Task: Create a Scrum Project Project0000000021 in Jira. Create a Scrum Project Project0000000022 in Jira. Add Ayush98111@gmail.com as Team Member of Scrum Project Project0000000021 in Jira. Add Mailaustralia7@gmail.com as Team Member of Scrum Project Project0000000021 in Jira. Add Carxxstreet791@gmail.com as Team Member of Scrum Project Project0000000022 in Jira
Action: Mouse moved to (285, 124)
Screenshot: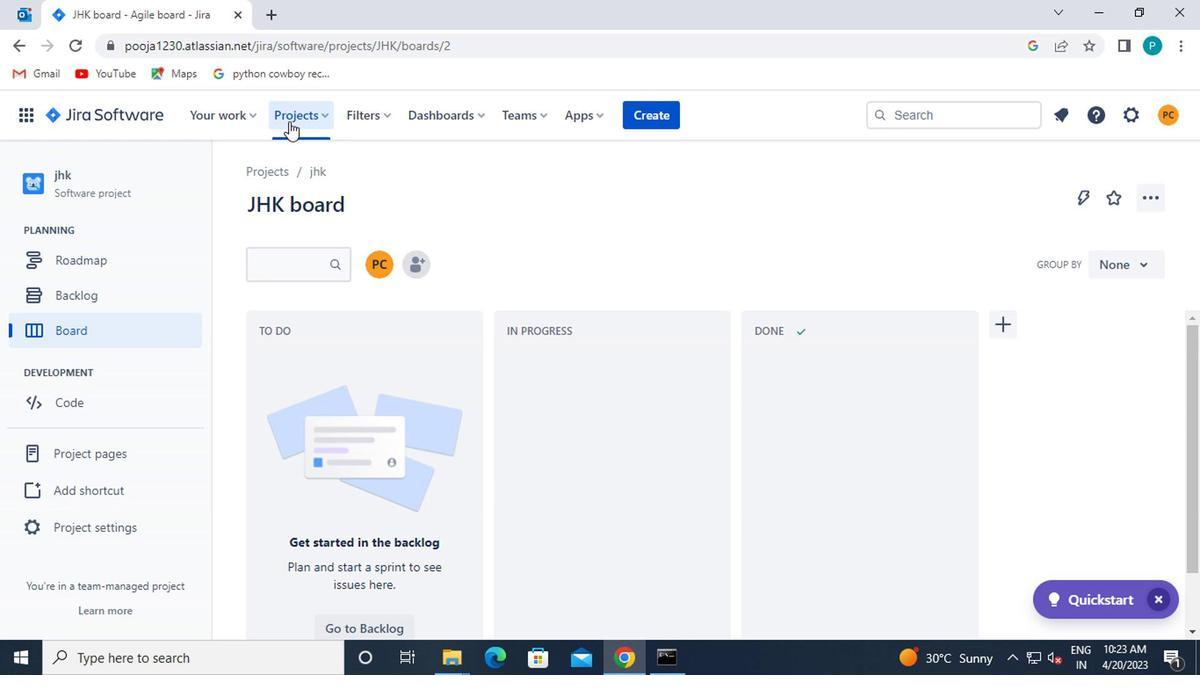 
Action: Mouse pressed left at (285, 124)
Screenshot: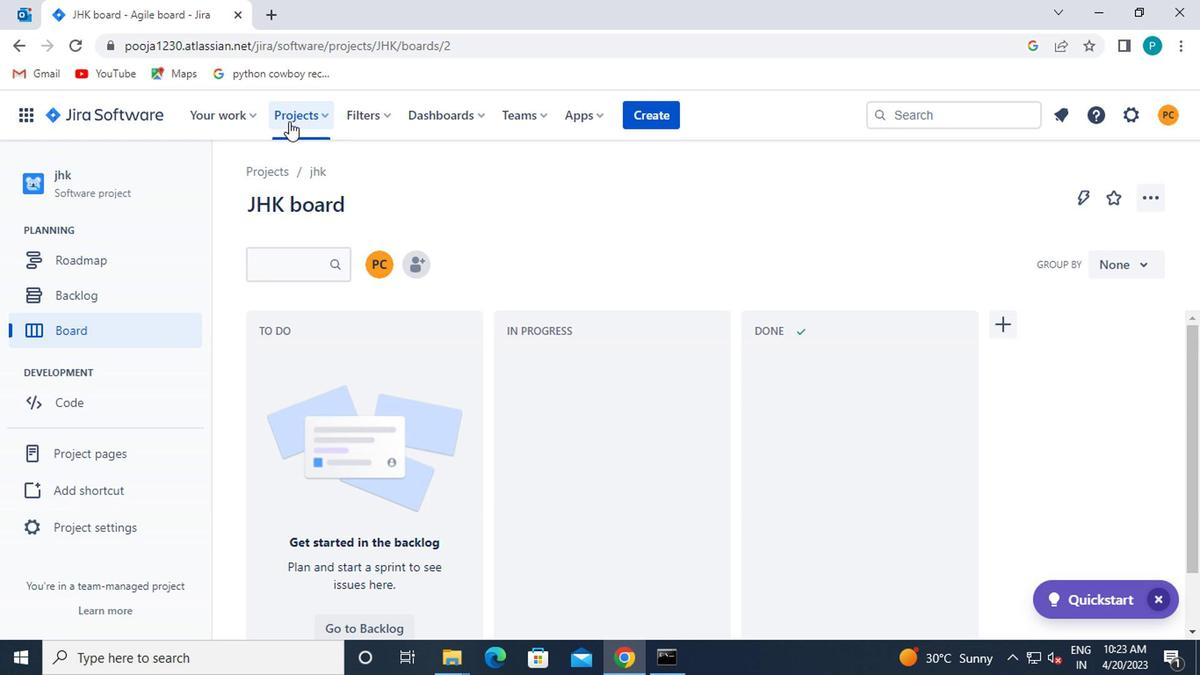 
Action: Mouse moved to (367, 279)
Screenshot: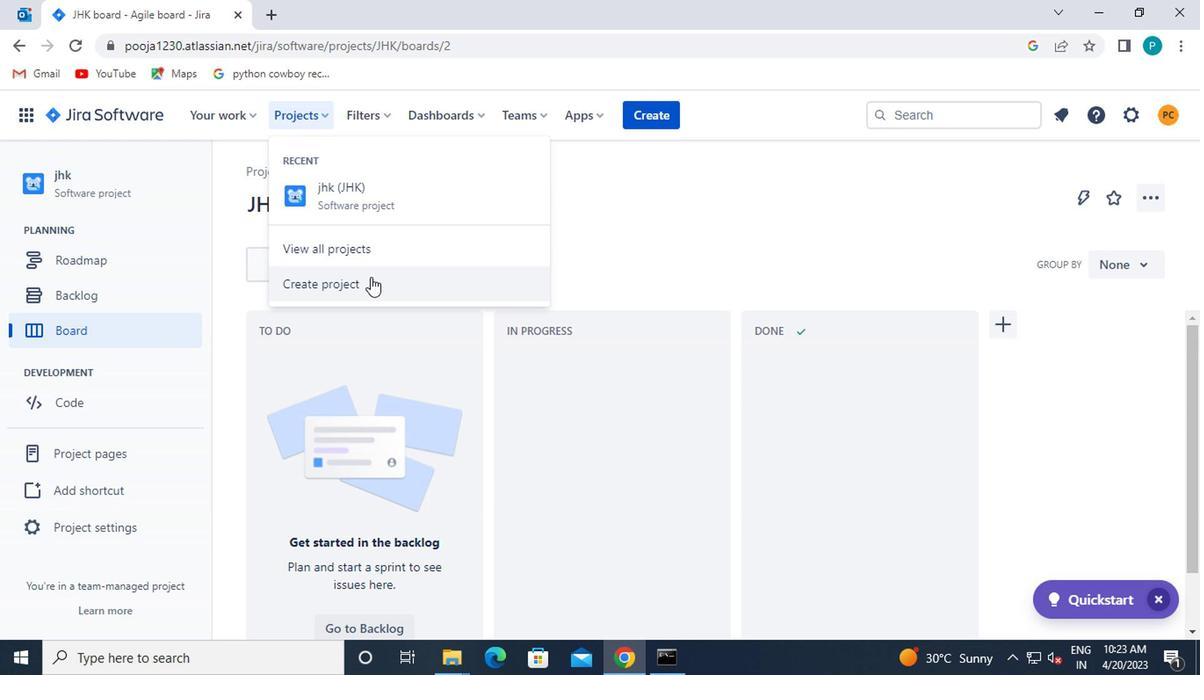 
Action: Mouse pressed left at (367, 279)
Screenshot: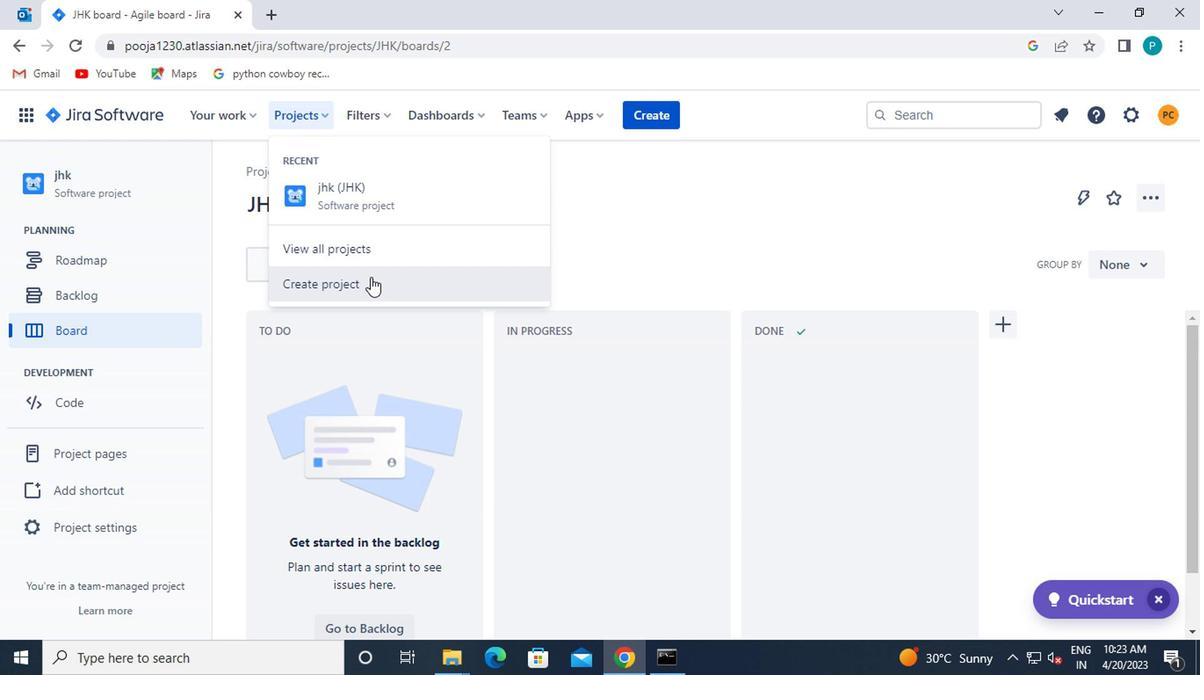 
Action: Mouse moved to (523, 485)
Screenshot: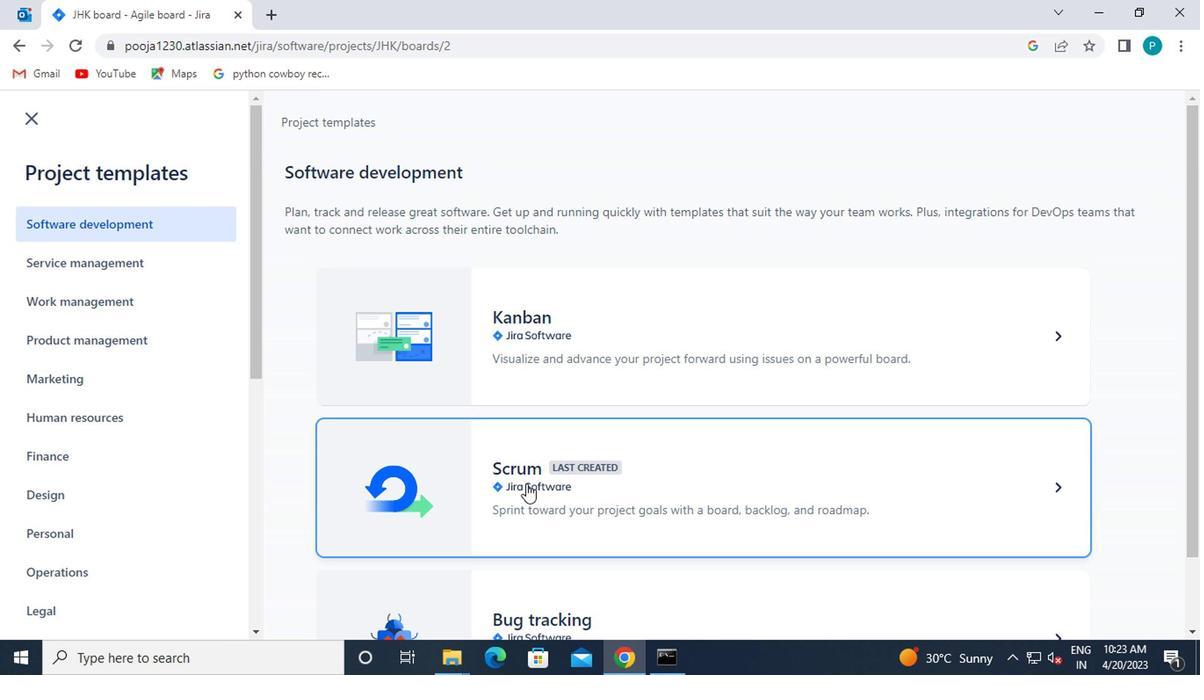 
Action: Mouse pressed left at (523, 485)
Screenshot: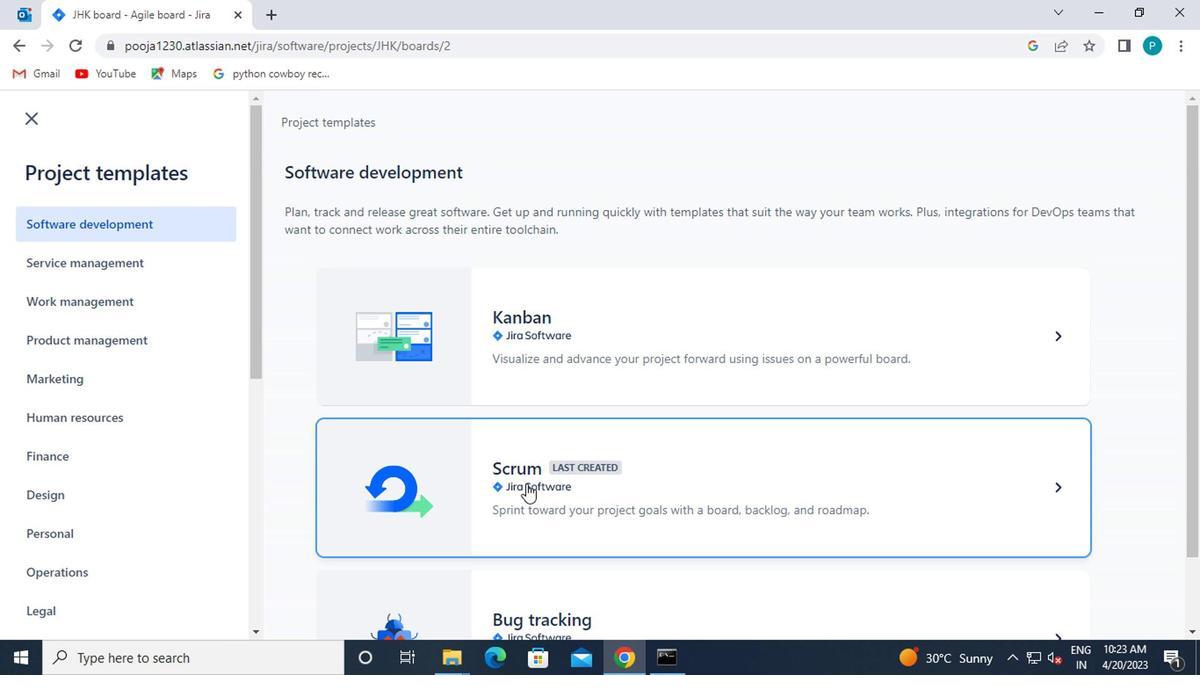 
Action: Mouse moved to (1071, 599)
Screenshot: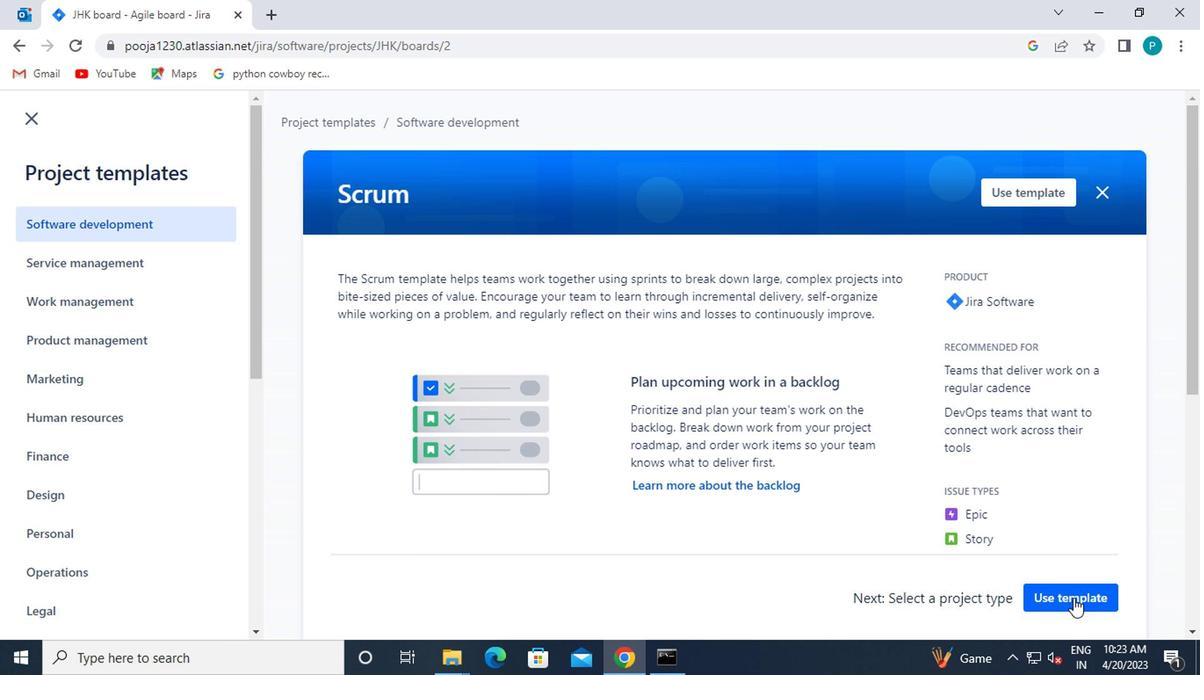 
Action: Mouse pressed left at (1071, 599)
Screenshot: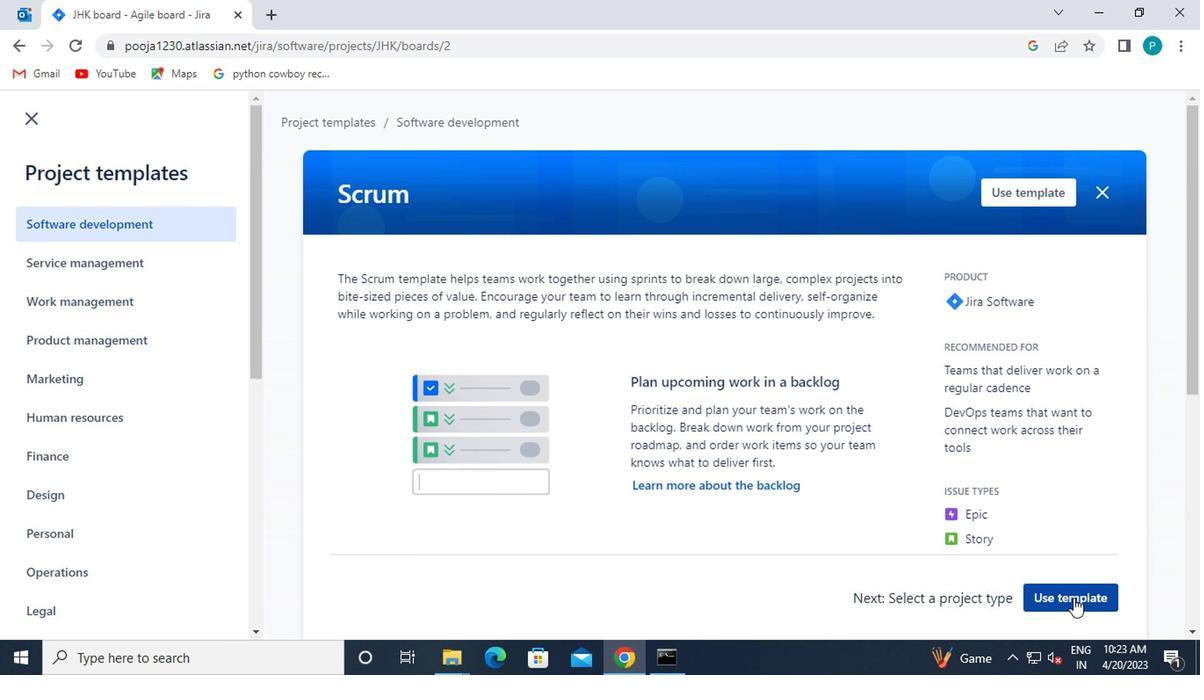 
Action: Mouse moved to (448, 592)
Screenshot: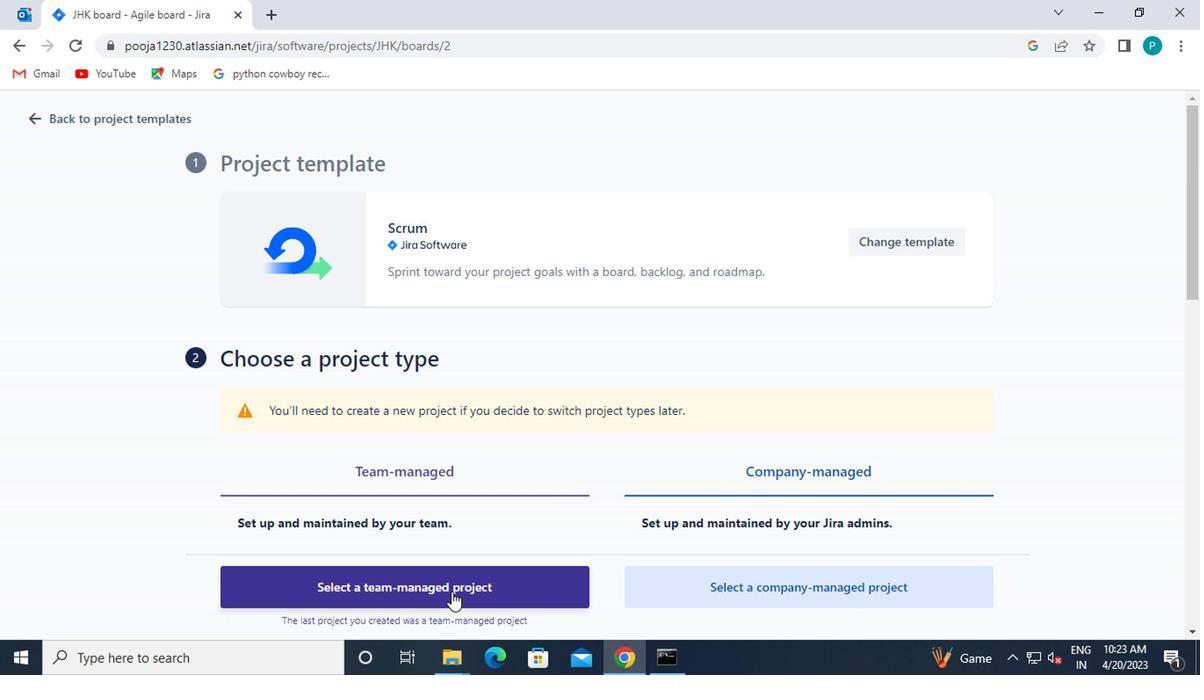 
Action: Mouse pressed left at (448, 592)
Screenshot: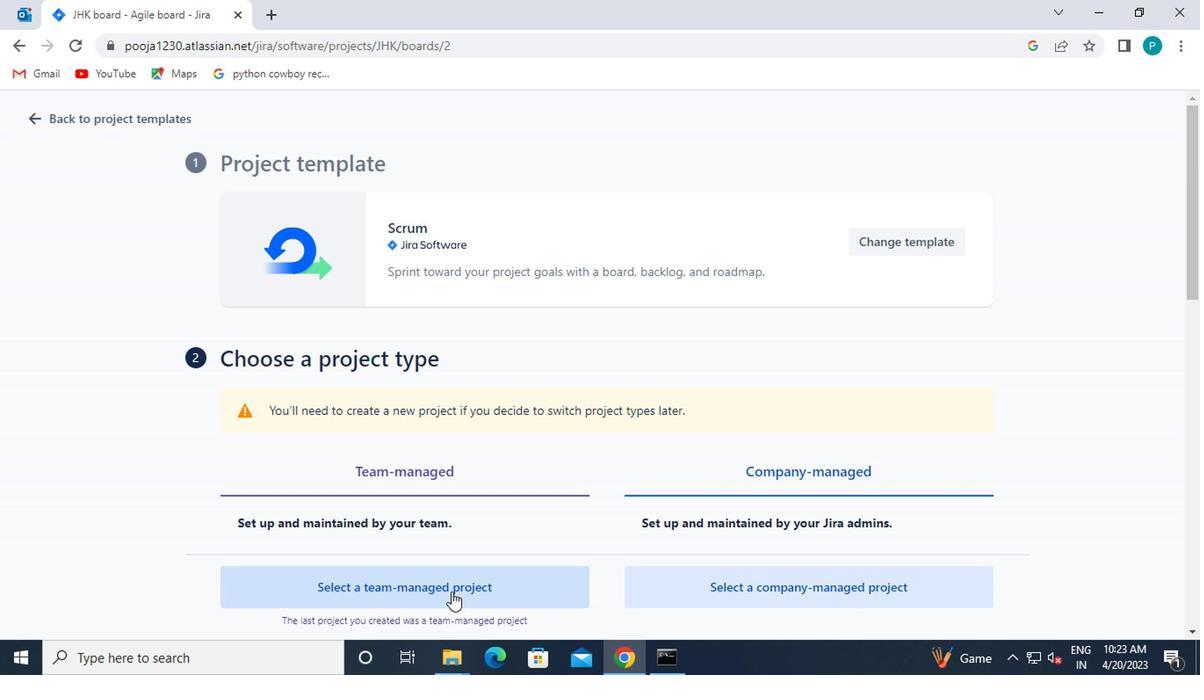 
Action: Mouse moved to (253, 302)
Screenshot: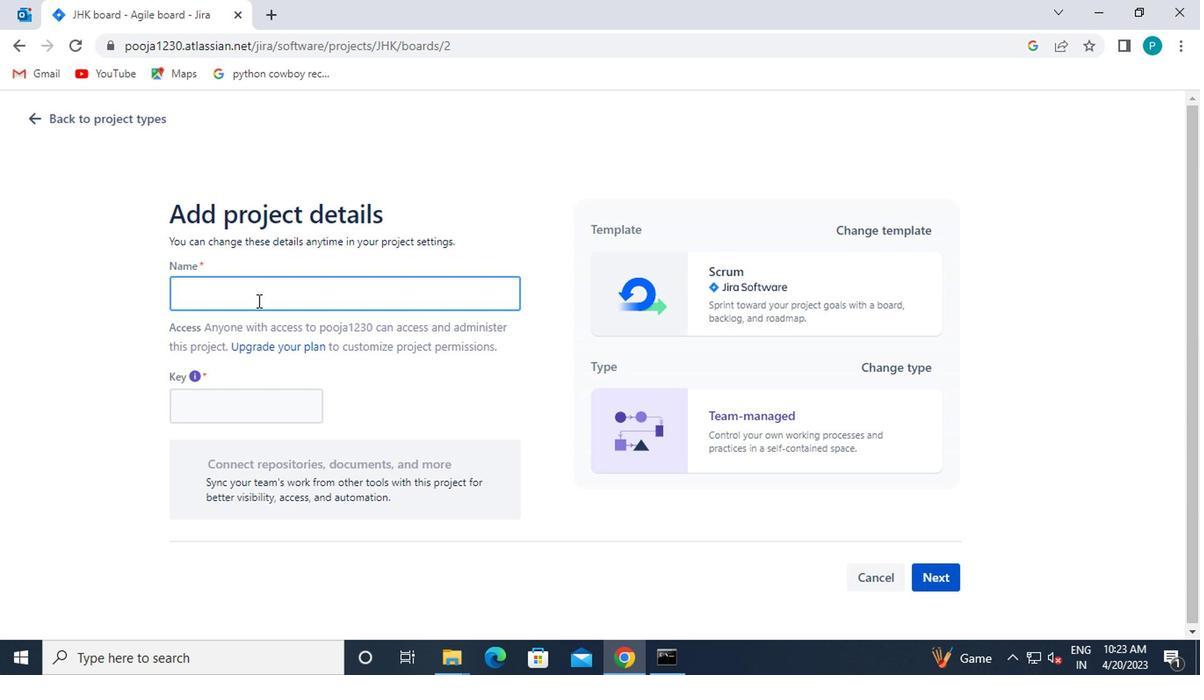 
Action: Mouse pressed left at (253, 302)
Screenshot: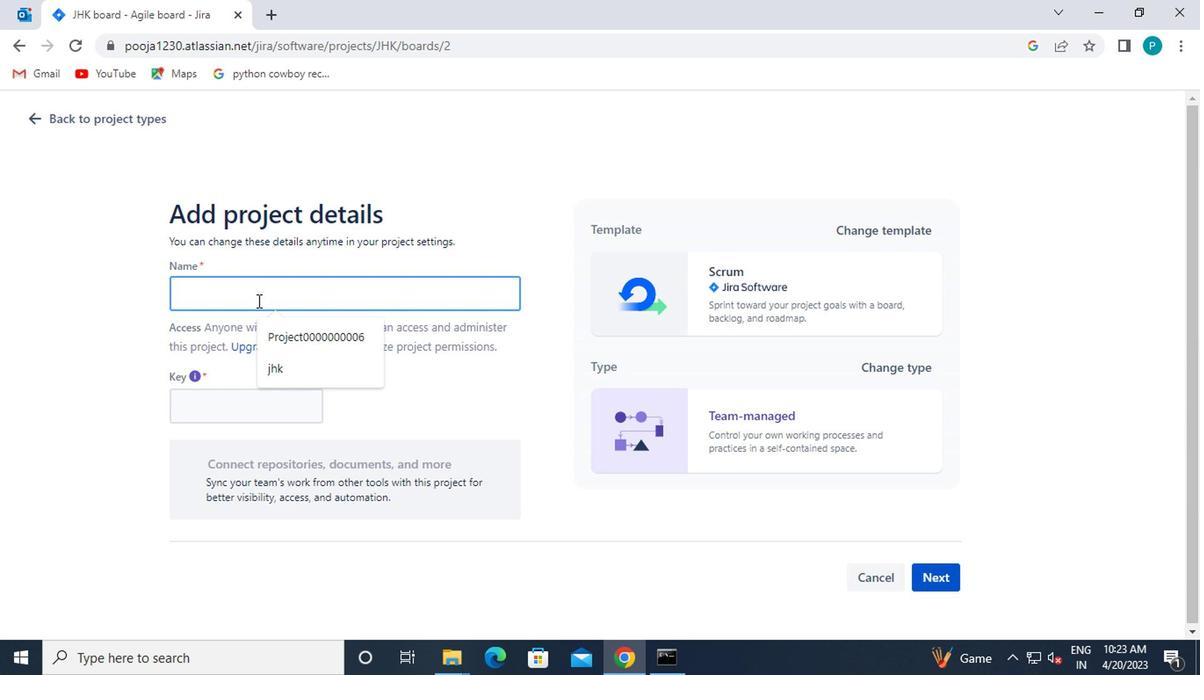 
Action: Mouse moved to (255, 302)
Screenshot: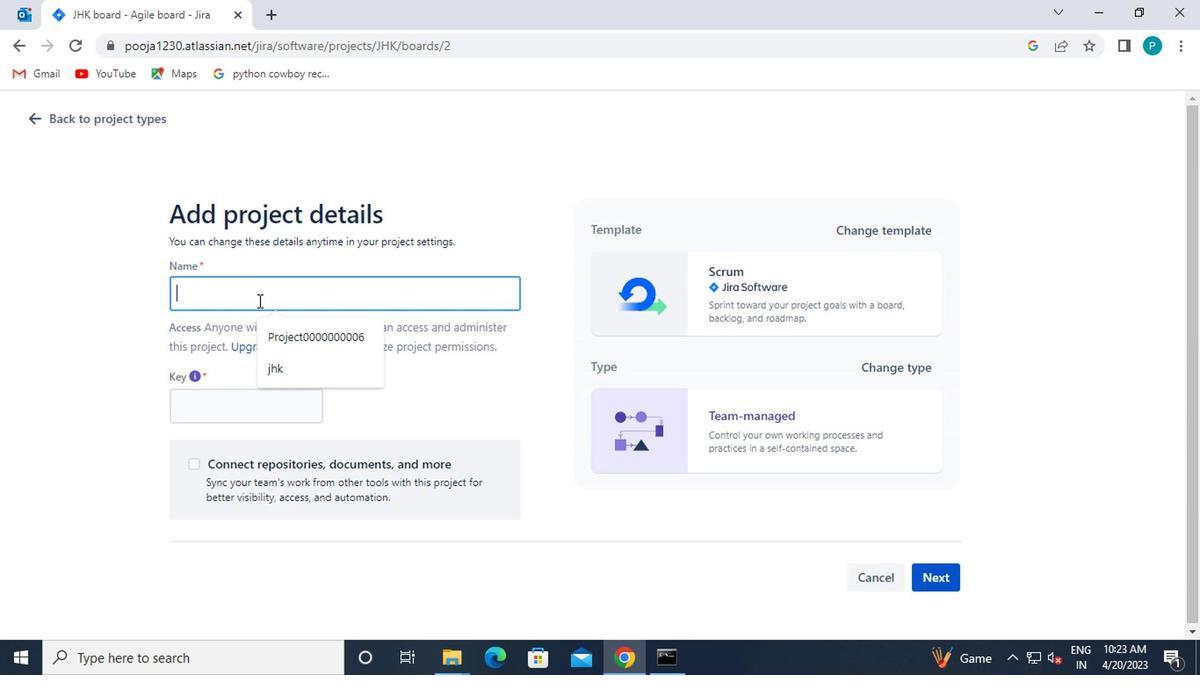 
Action: Key pressed project0000000021
Screenshot: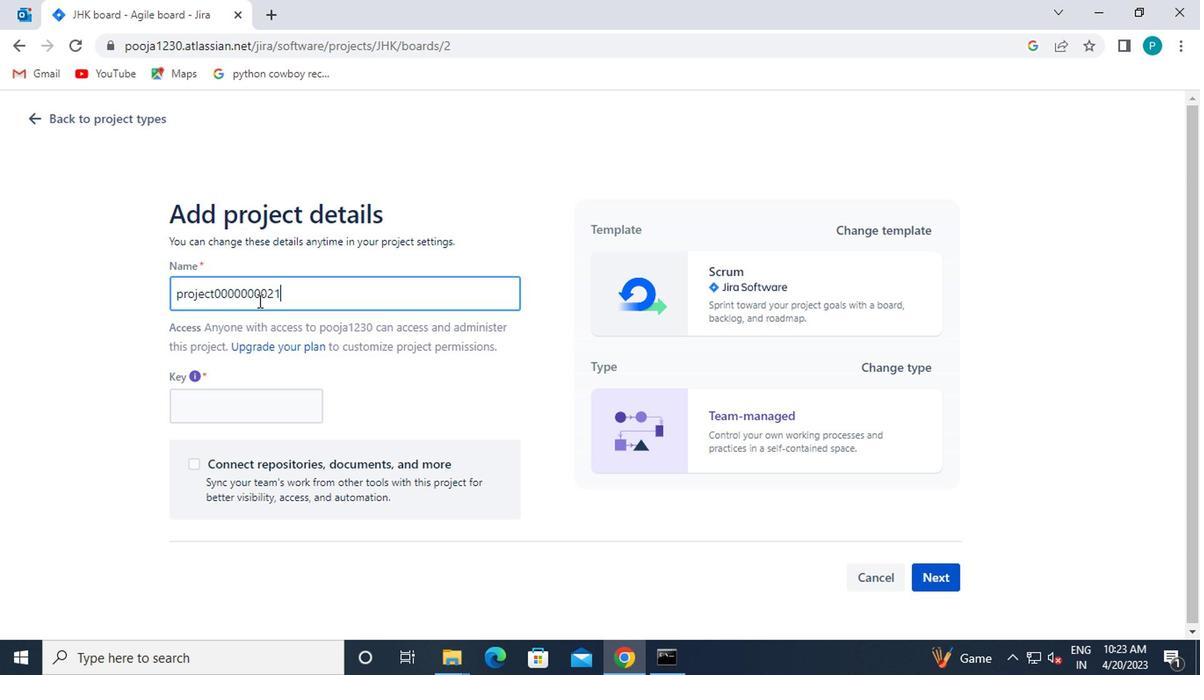 
Action: Mouse moved to (928, 577)
Screenshot: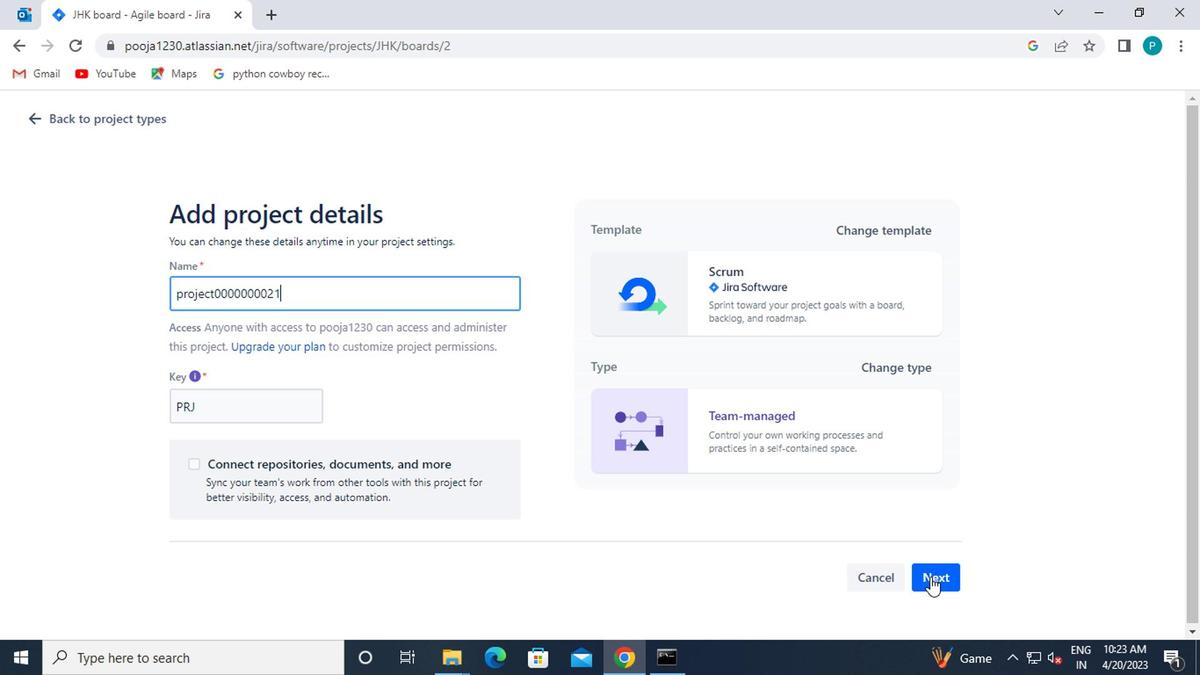 
Action: Mouse pressed left at (928, 577)
Screenshot: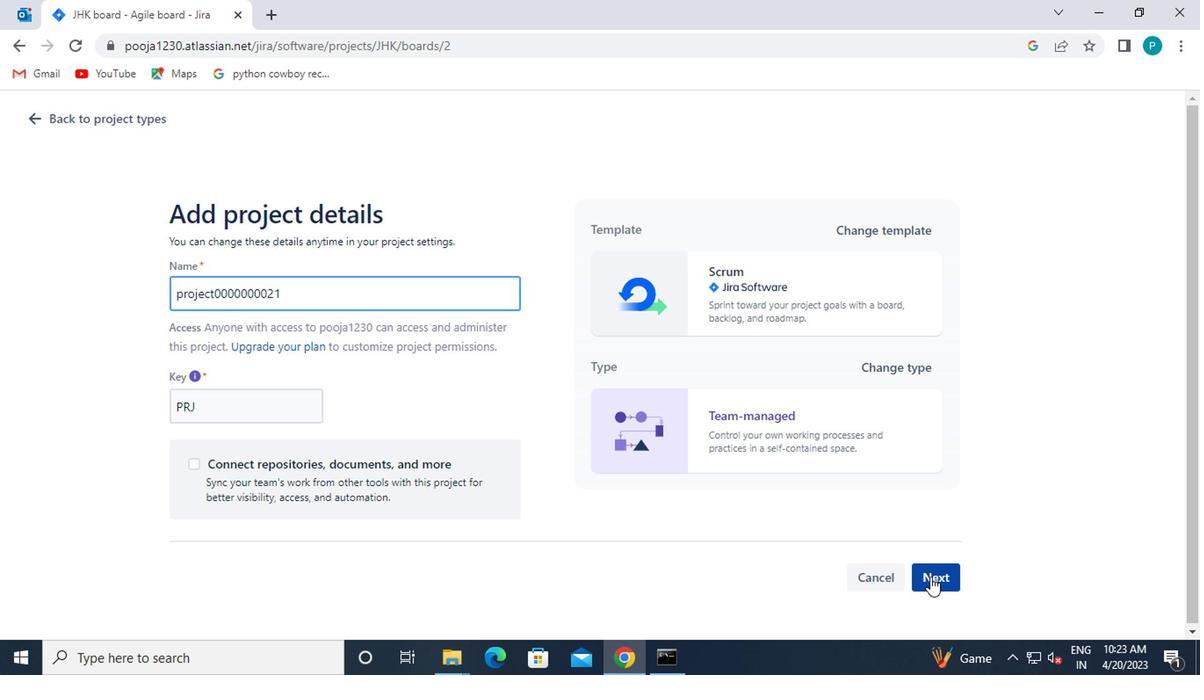 
Action: Mouse moved to (397, 547)
Screenshot: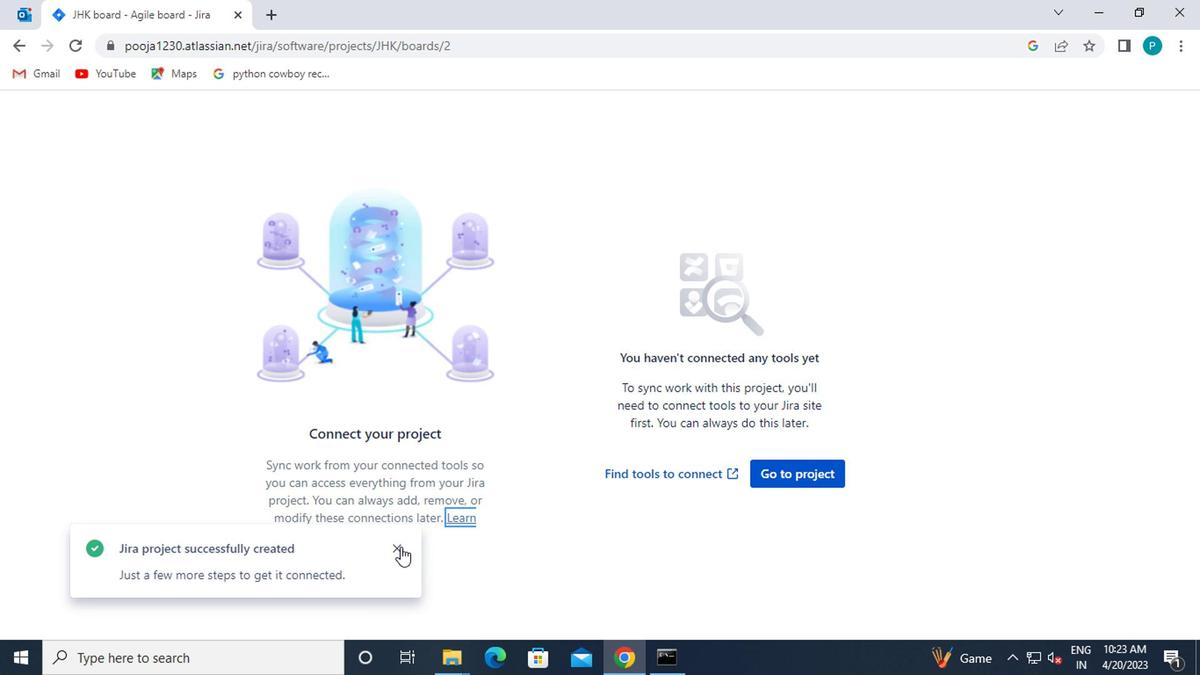 
Action: Mouse pressed left at (397, 547)
Screenshot: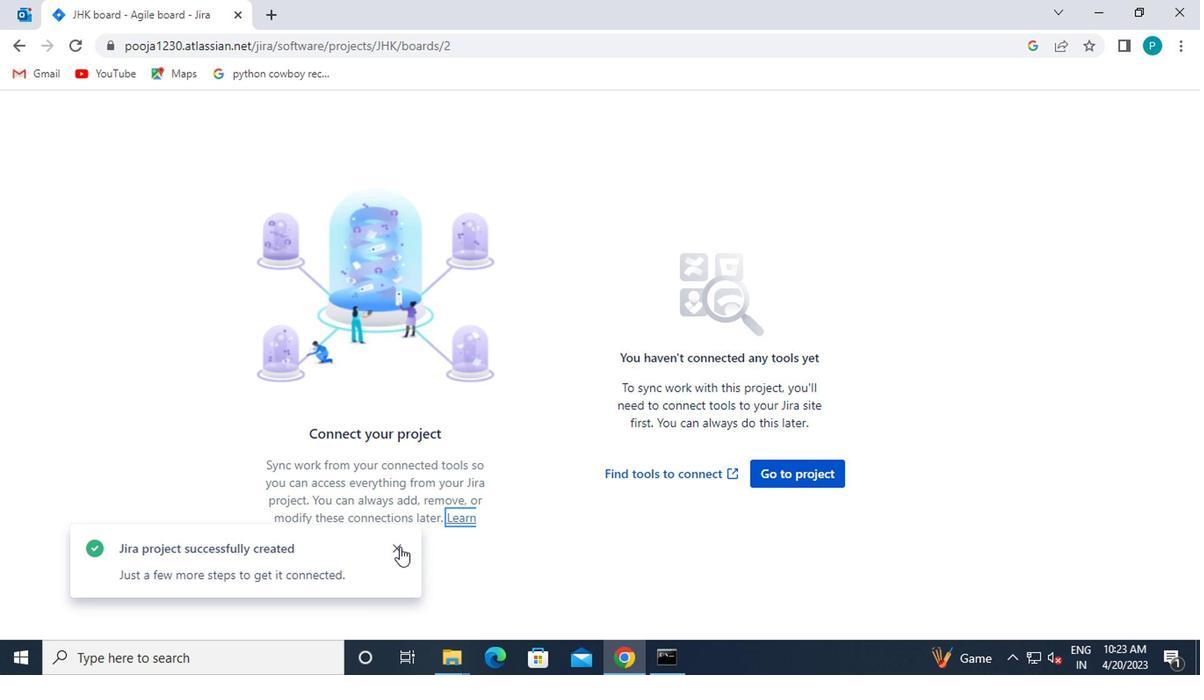 
Action: Mouse moved to (779, 477)
Screenshot: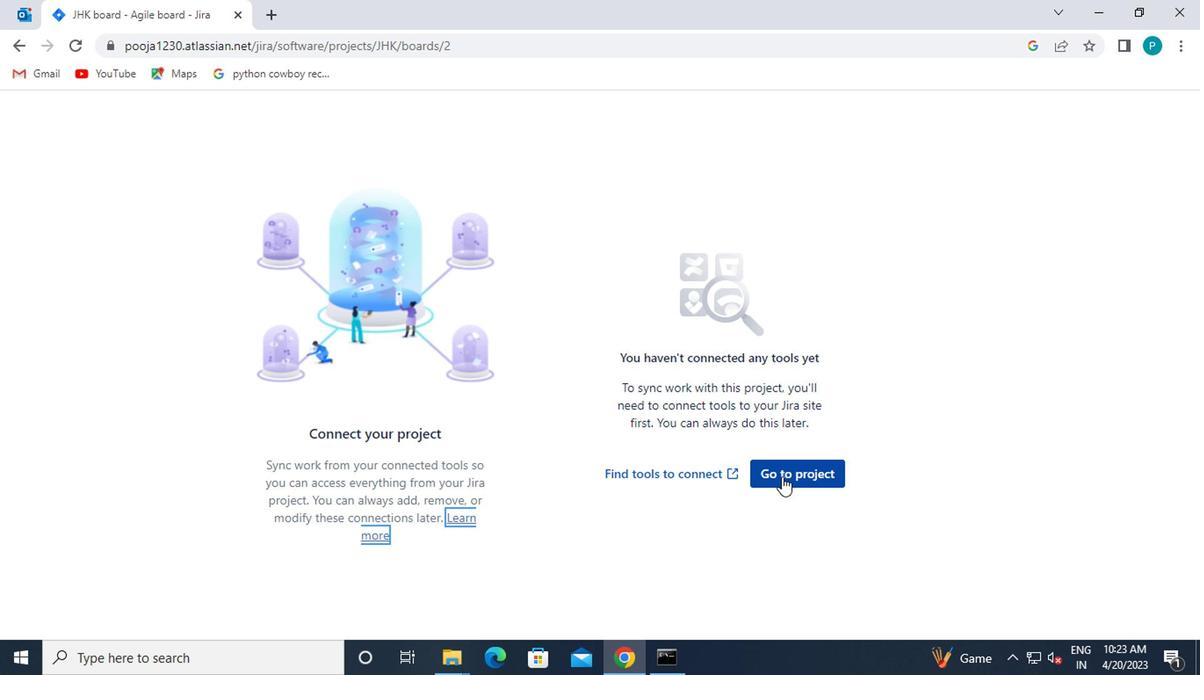 
Action: Mouse pressed left at (779, 477)
Screenshot: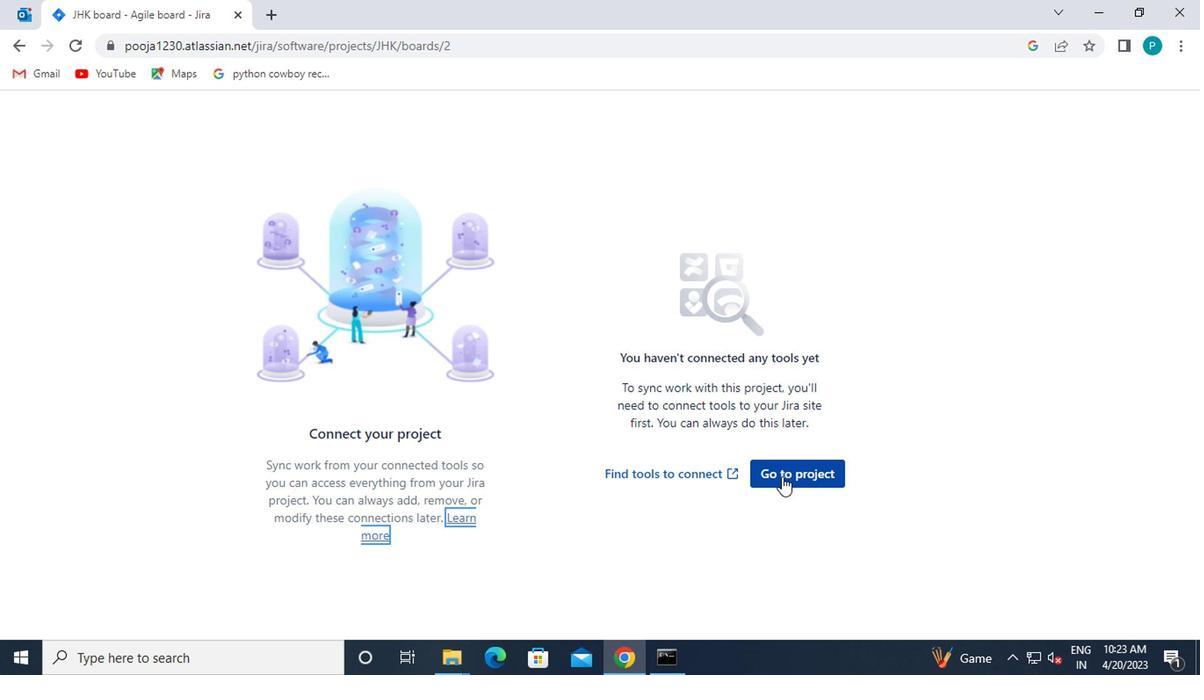 
Action: Mouse moved to (314, 118)
Screenshot: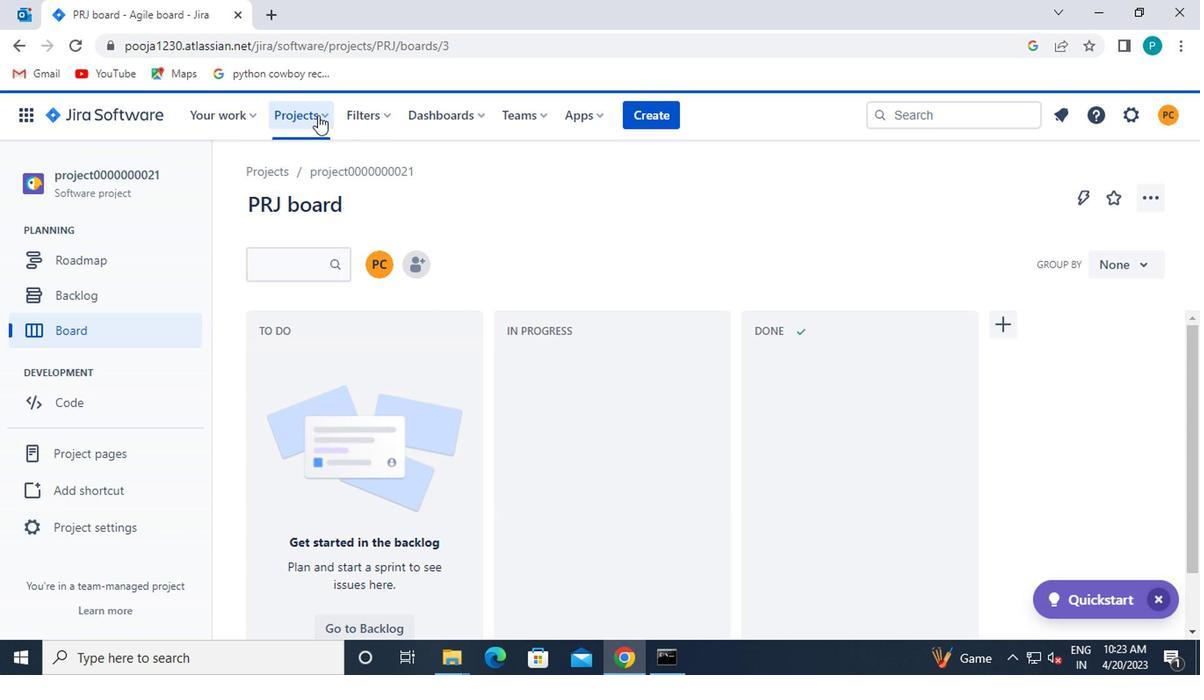 
Action: Mouse pressed left at (314, 118)
Screenshot: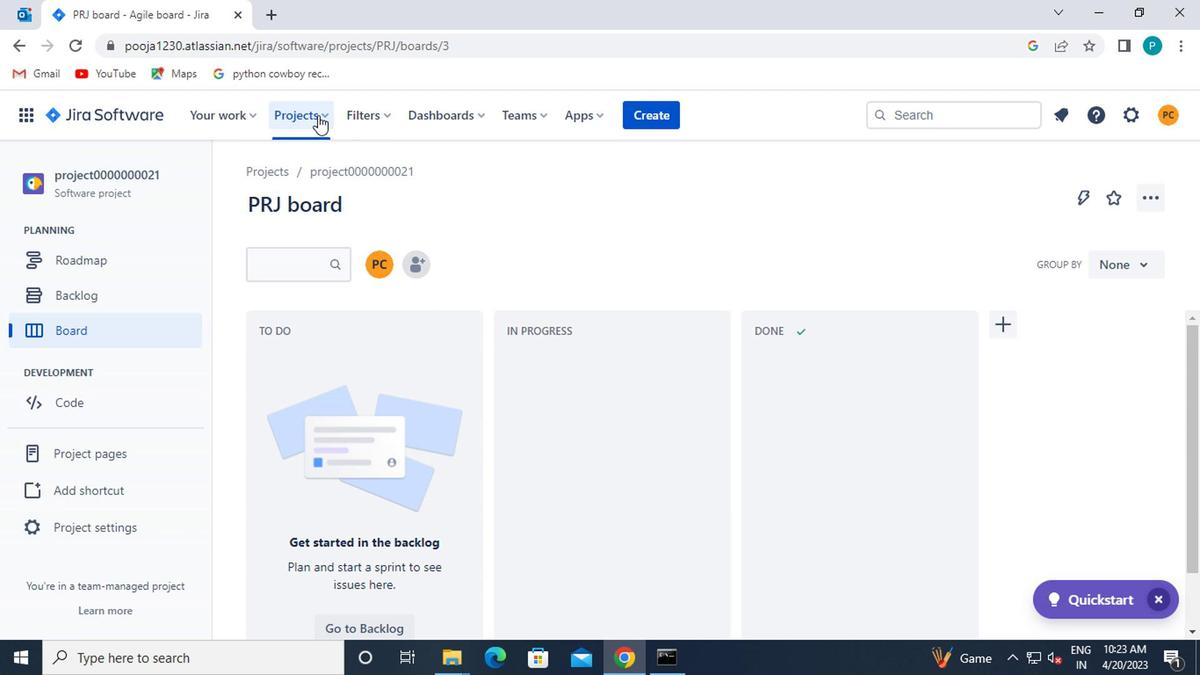 
Action: Mouse moved to (379, 330)
Screenshot: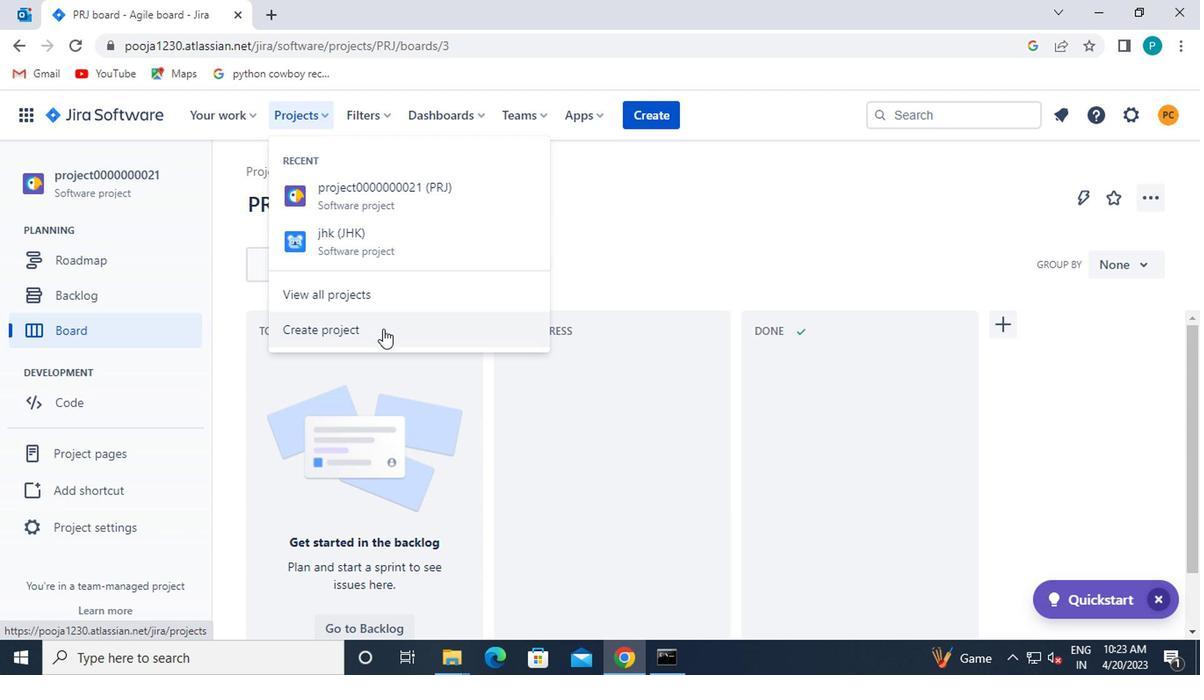 
Action: Mouse pressed left at (379, 330)
Screenshot: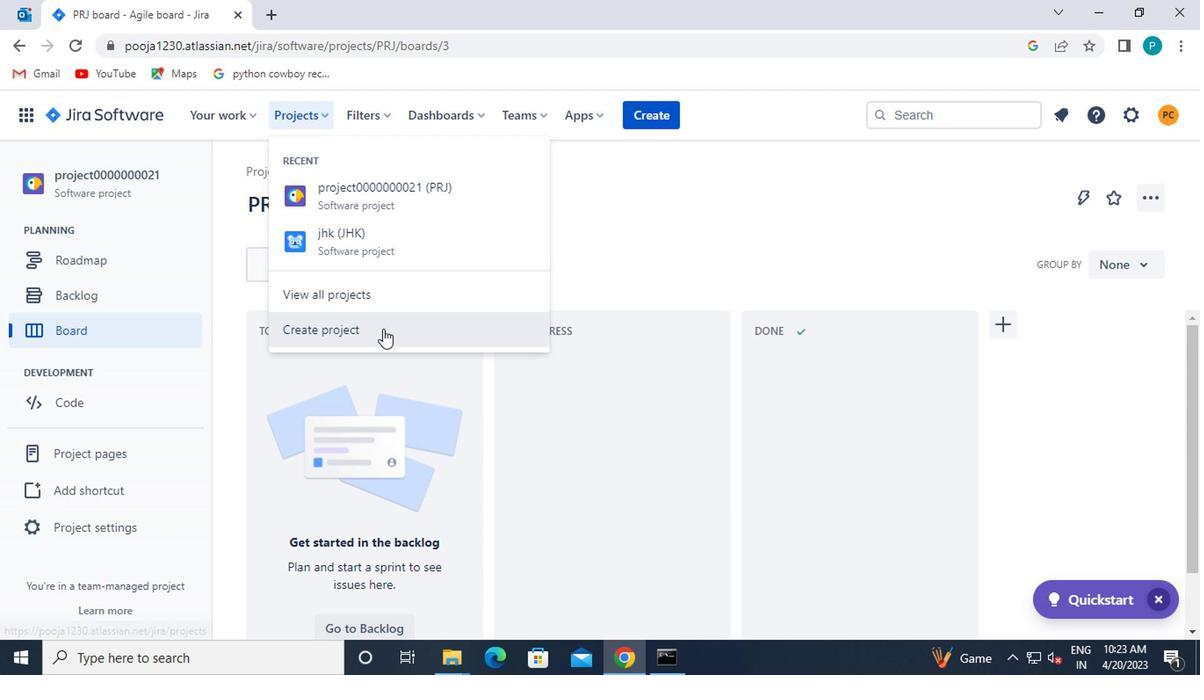
Action: Mouse moved to (495, 492)
Screenshot: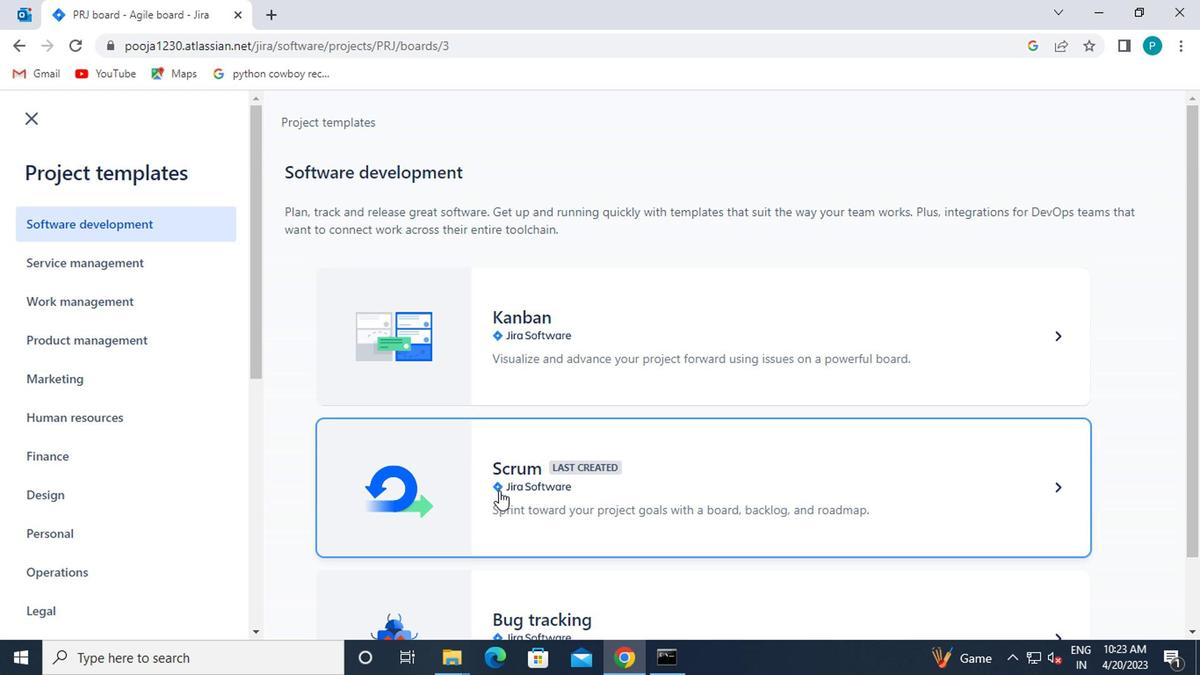 
Action: Mouse pressed left at (495, 492)
Screenshot: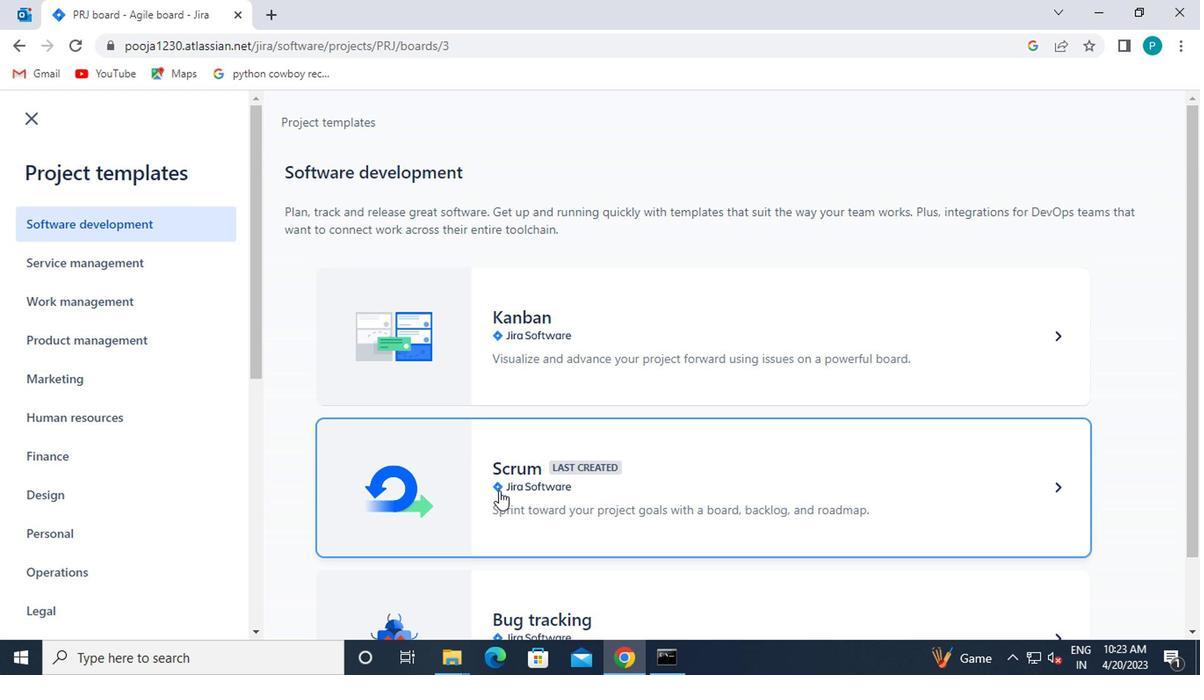 
Action: Mouse moved to (1056, 604)
Screenshot: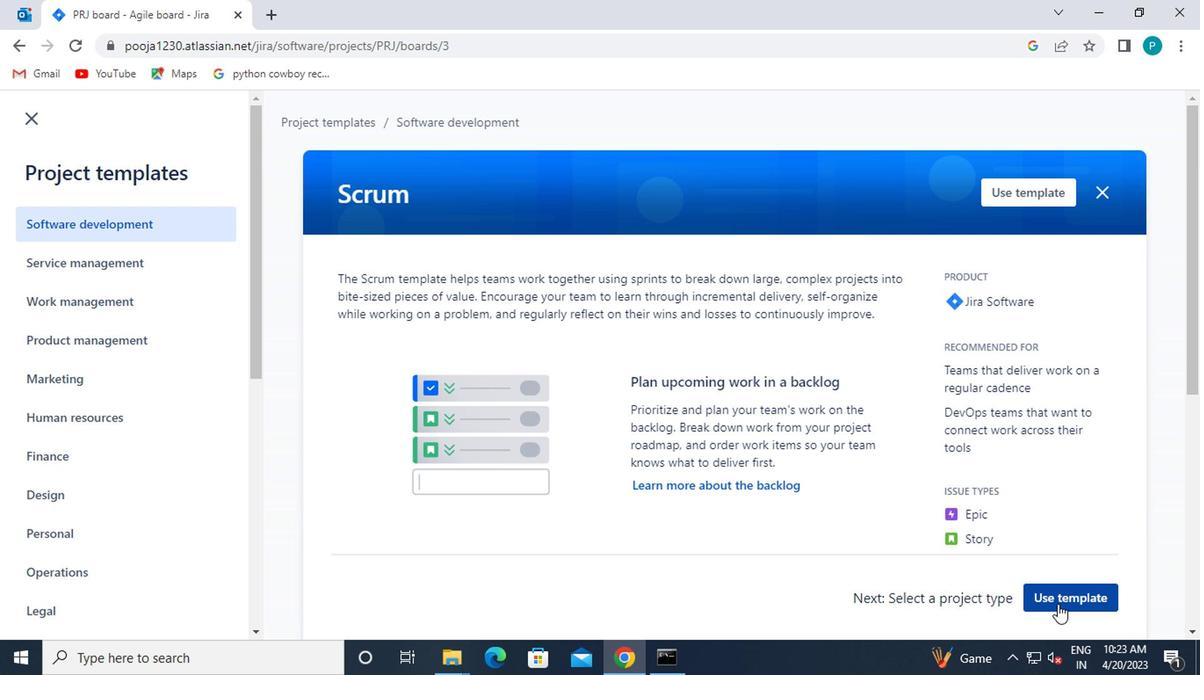 
Action: Mouse pressed left at (1056, 604)
Screenshot: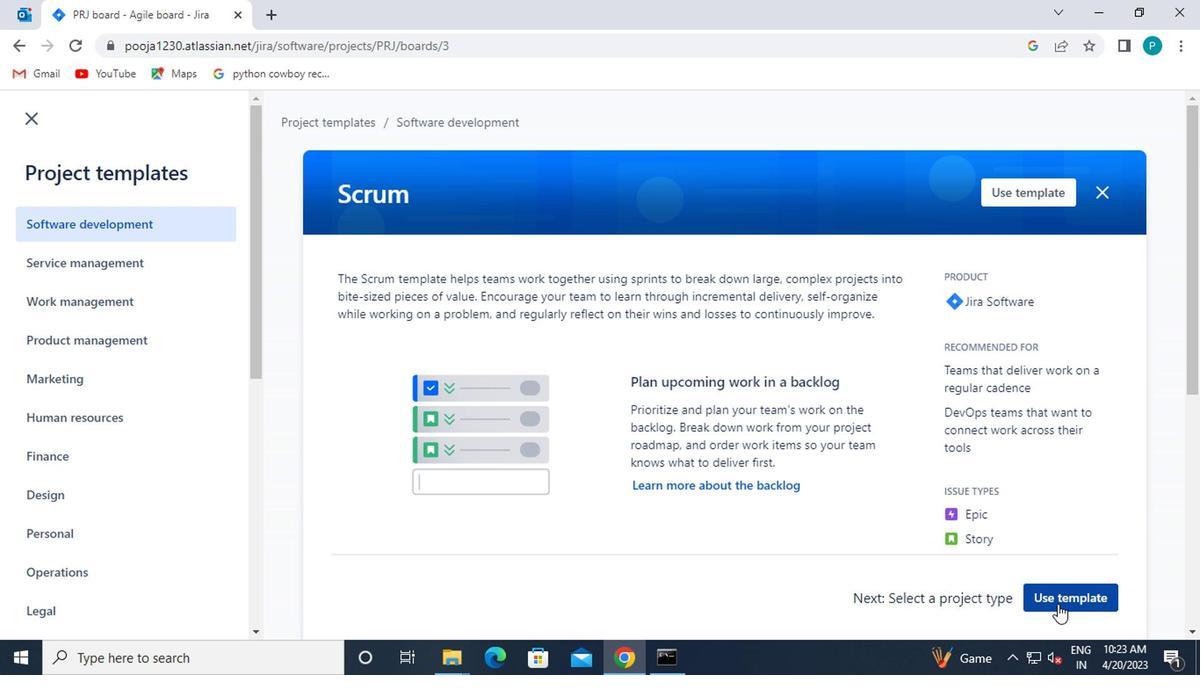 
Action: Mouse moved to (430, 584)
Screenshot: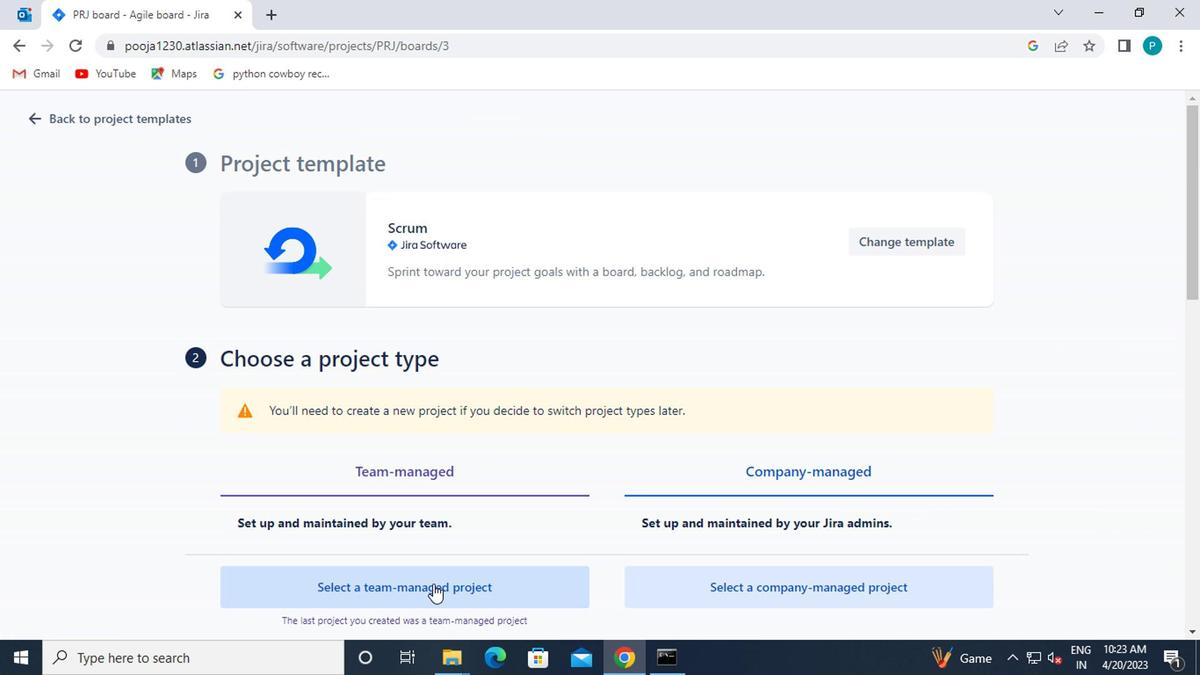 
Action: Mouse pressed left at (430, 584)
Screenshot: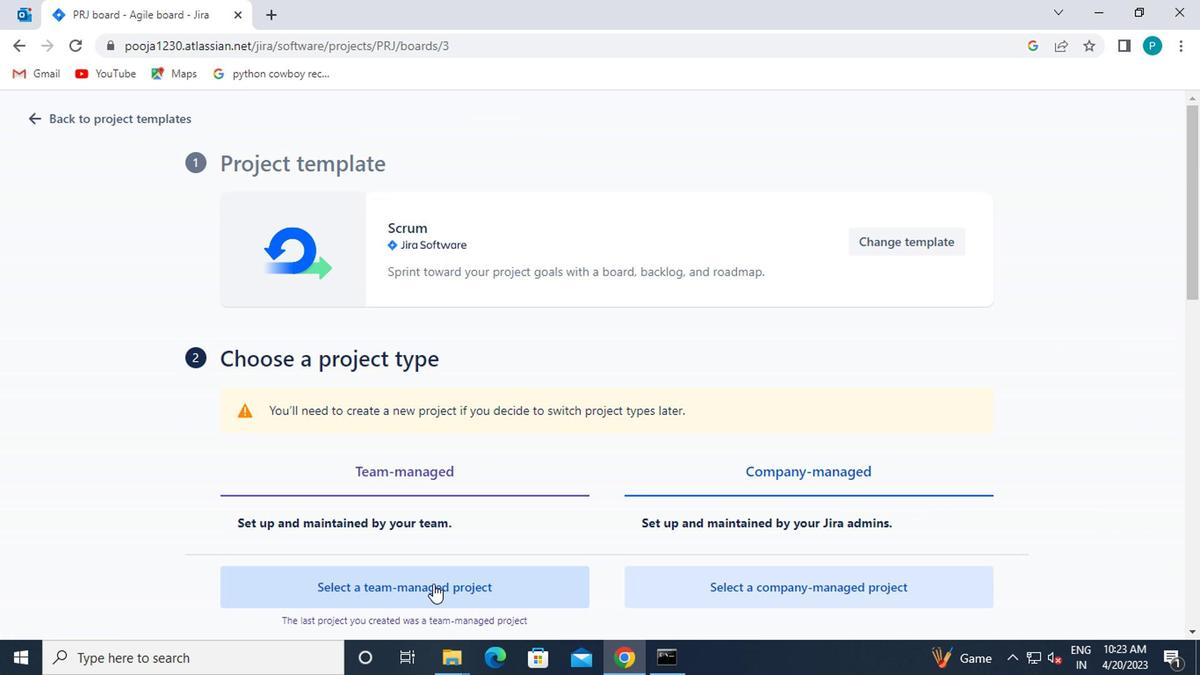 
Action: Mouse moved to (245, 295)
Screenshot: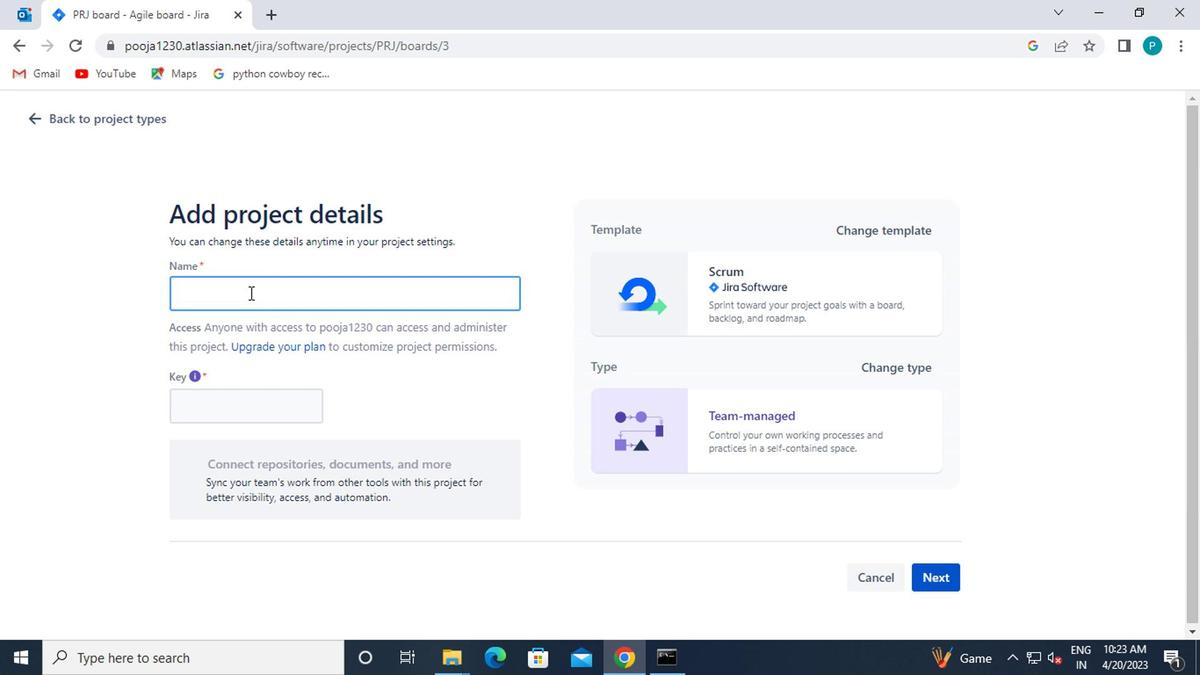 
Action: Mouse pressed left at (245, 295)
Screenshot: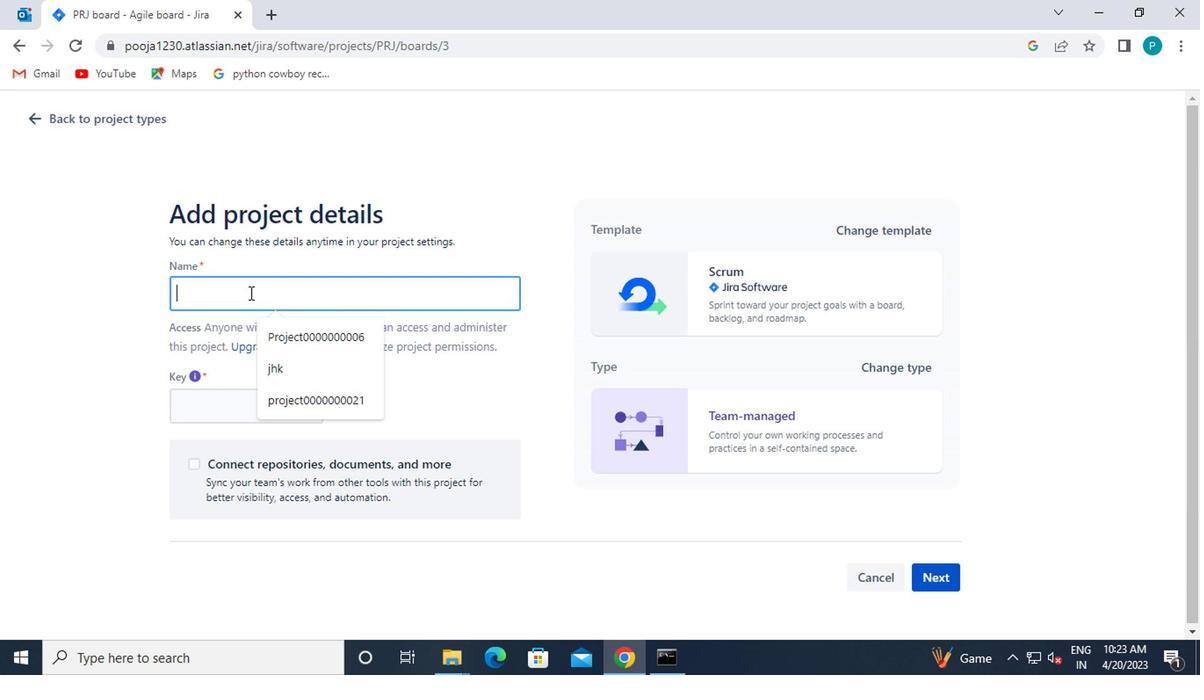 
Action: Mouse moved to (262, 288)
Screenshot: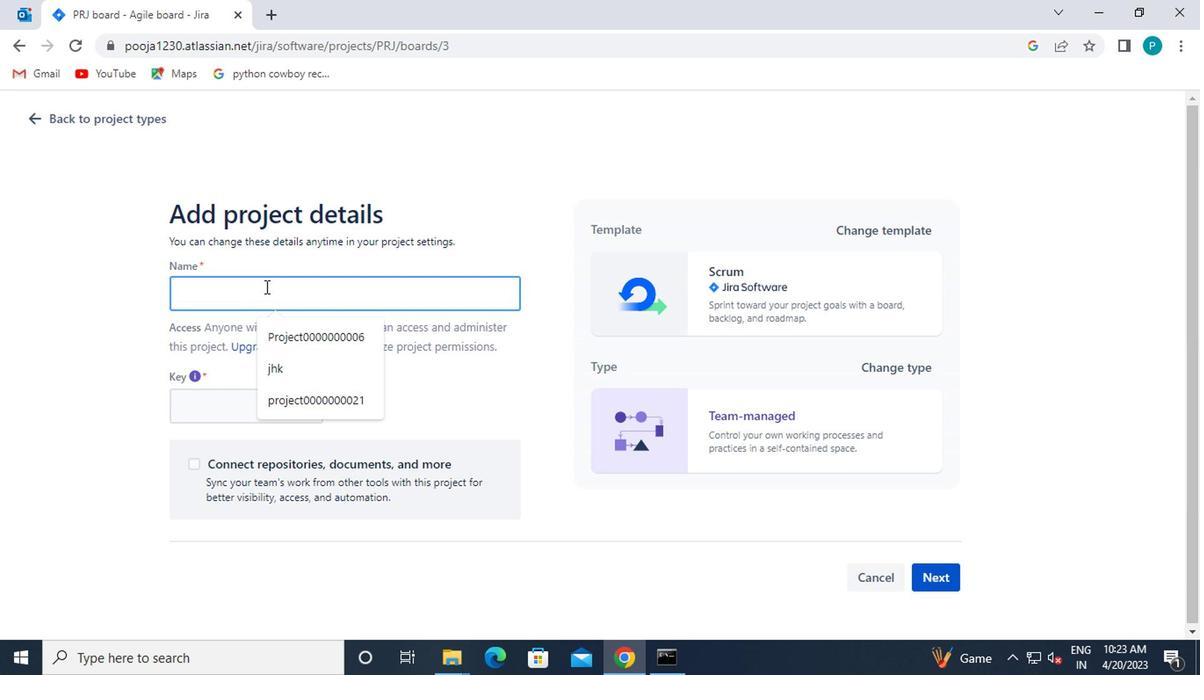 
Action: Key pressed project0000000022
Screenshot: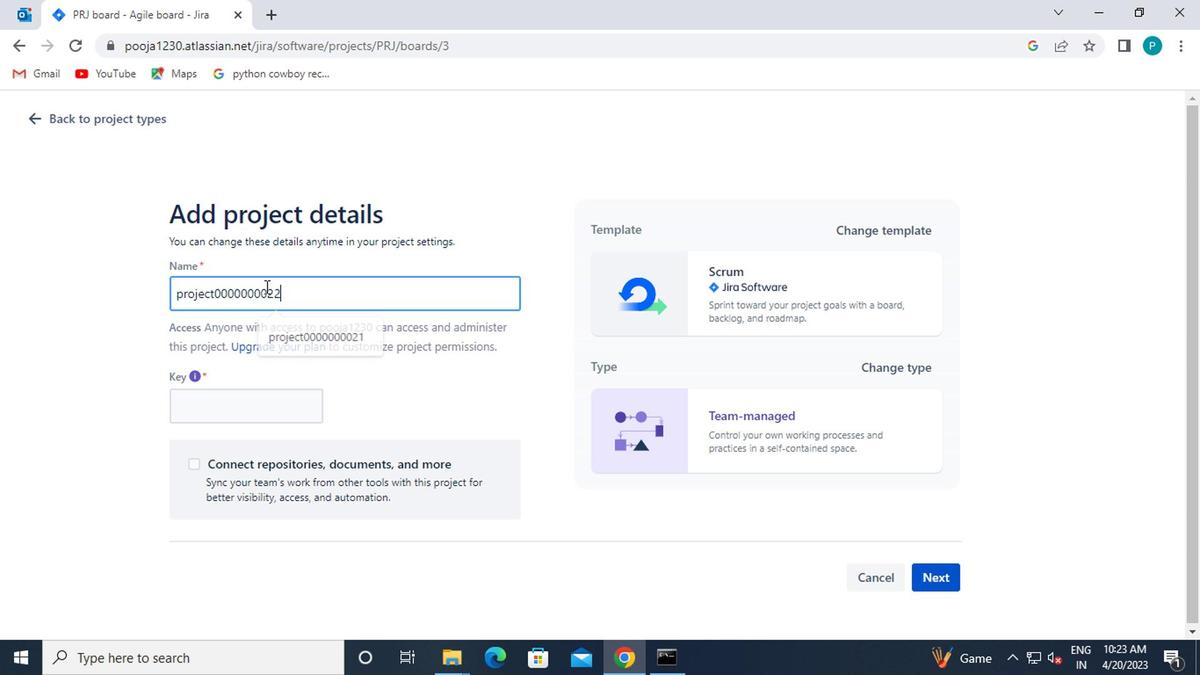 
Action: Mouse moved to (932, 574)
Screenshot: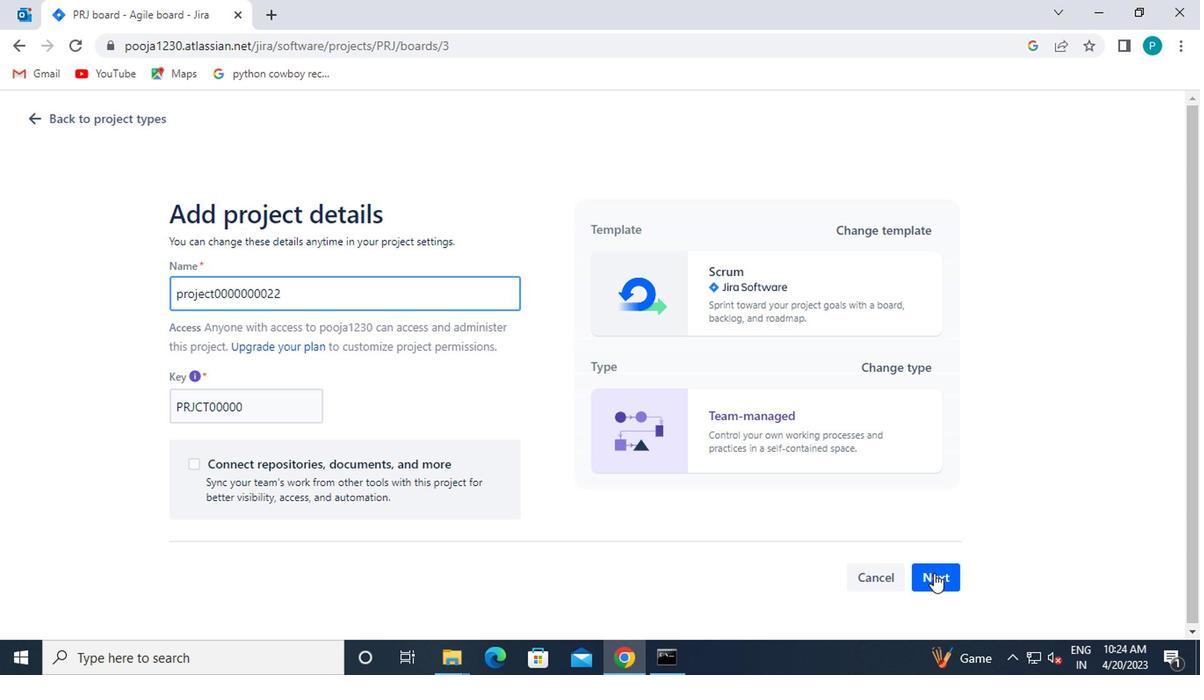 
Action: Mouse pressed left at (932, 574)
Screenshot: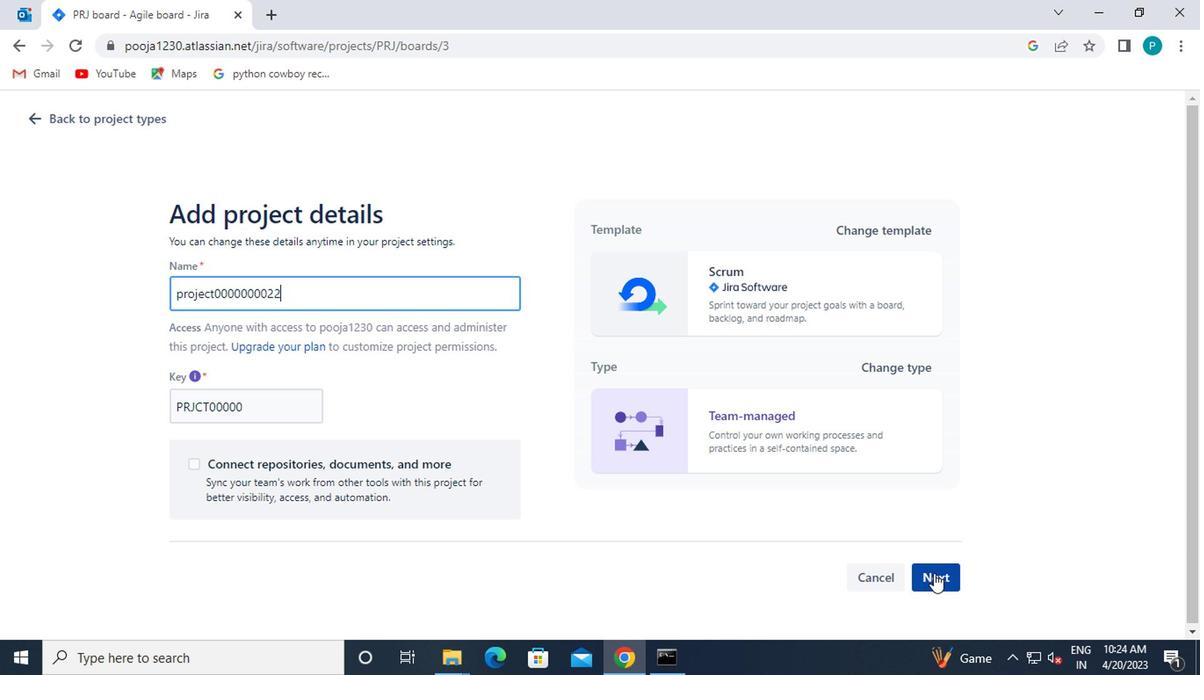 
Action: Mouse moved to (387, 555)
Screenshot: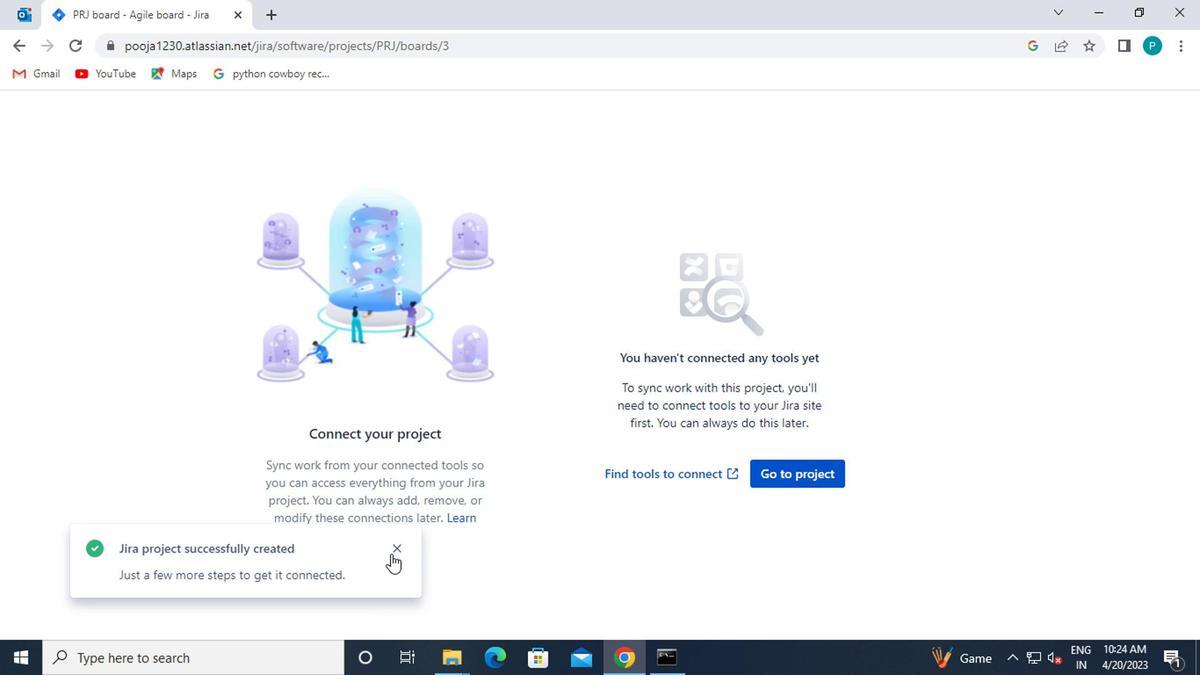 
Action: Mouse pressed left at (387, 555)
Screenshot: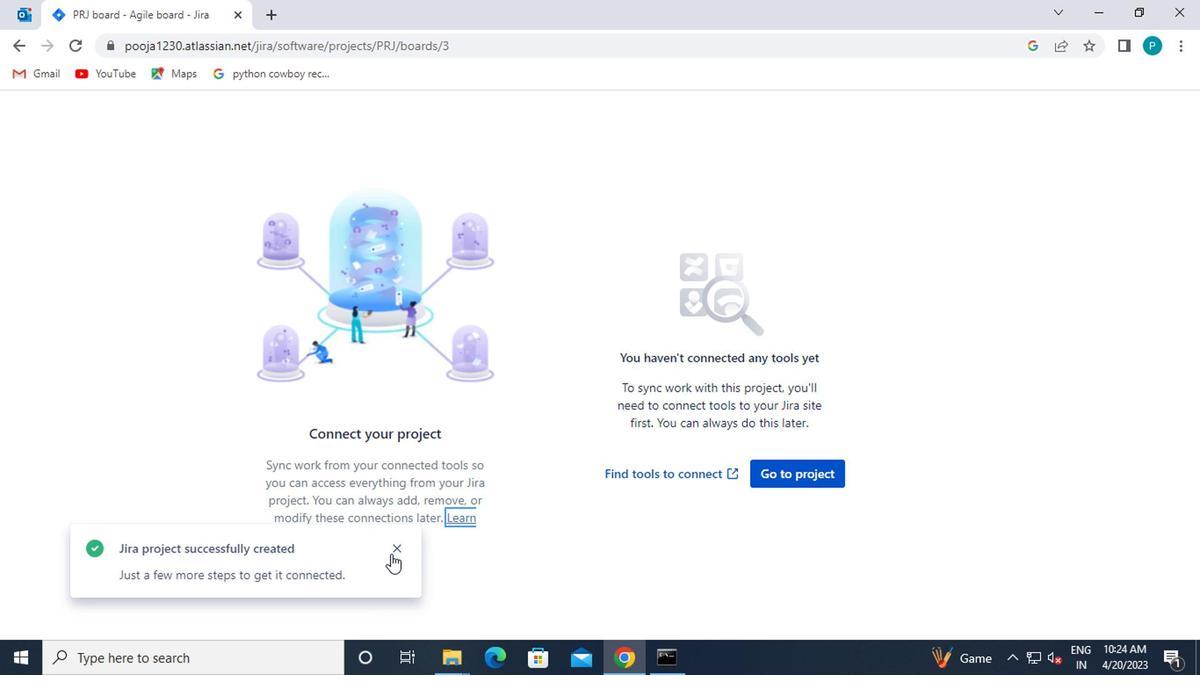 
Action: Mouse moved to (784, 480)
Screenshot: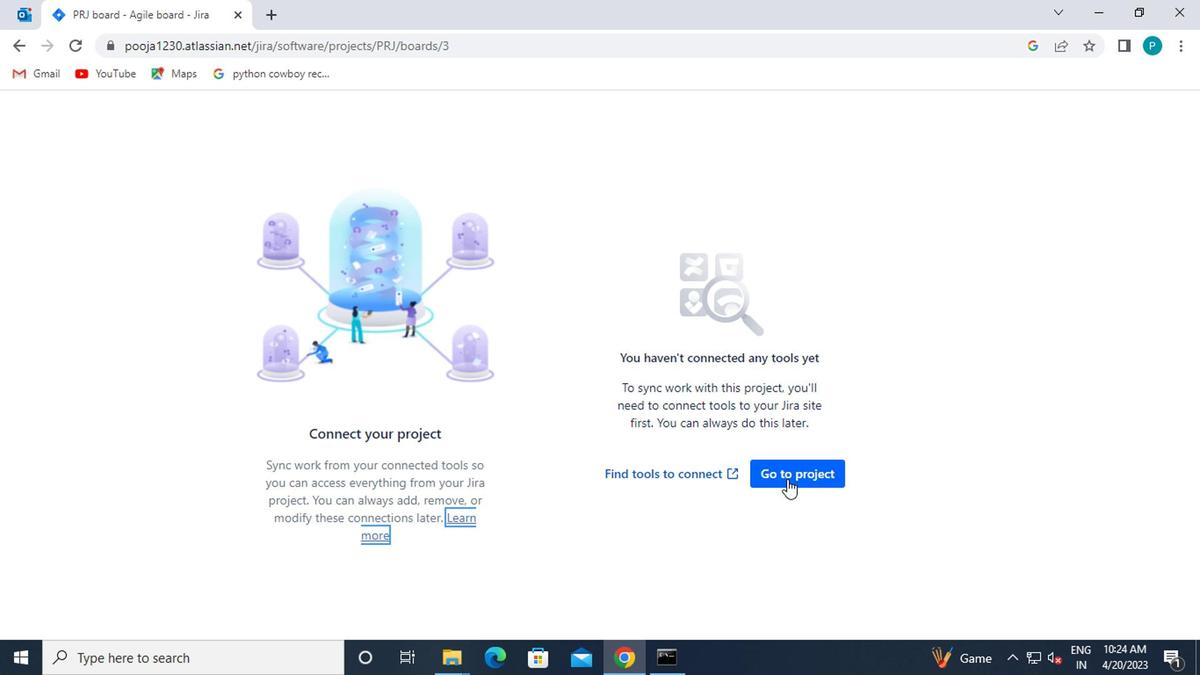 
Action: Mouse pressed left at (784, 480)
Screenshot: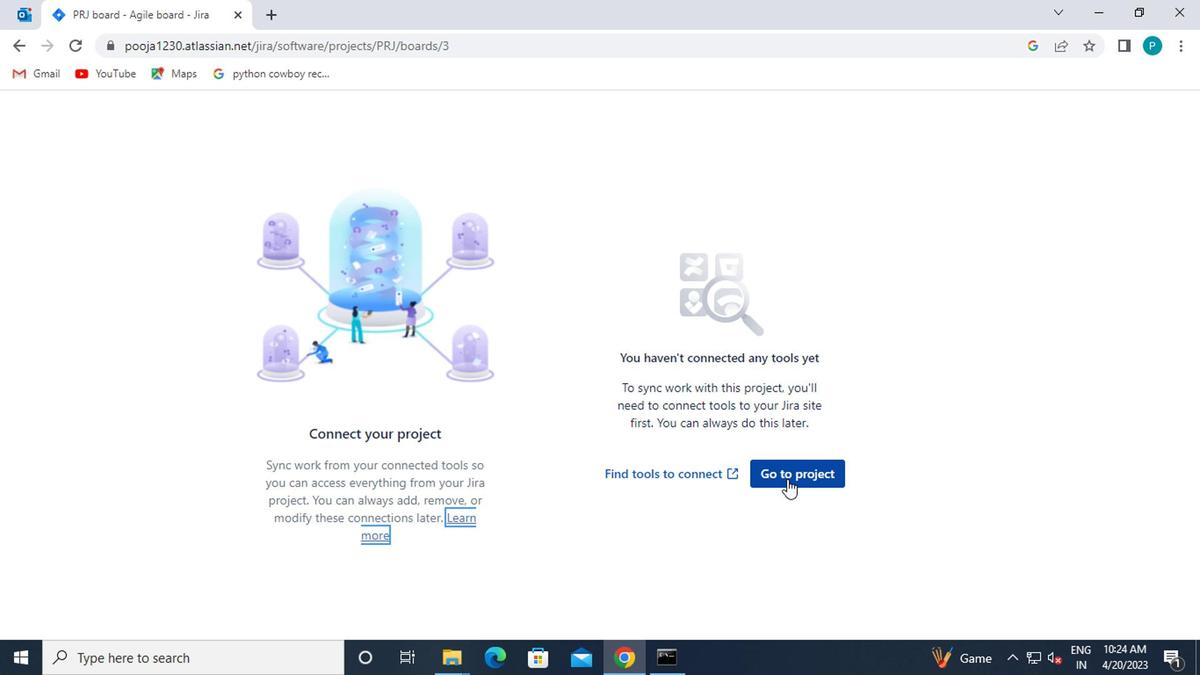 
Action: Mouse moved to (410, 264)
Screenshot: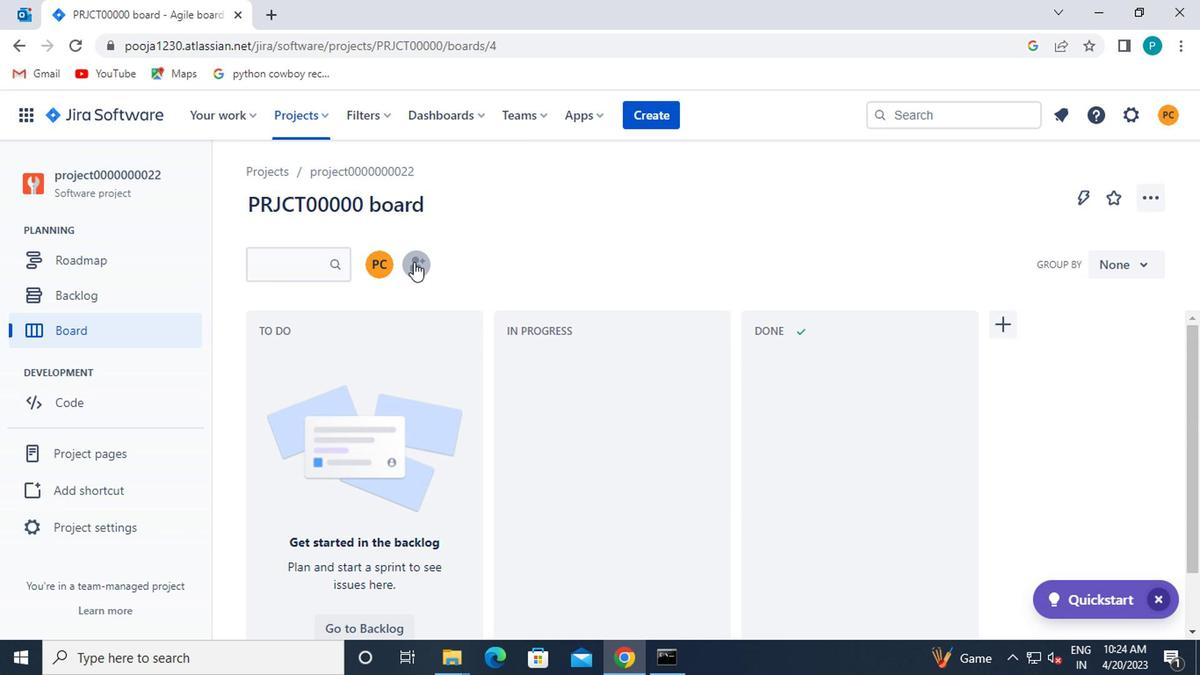 
Action: Mouse pressed left at (410, 264)
Screenshot: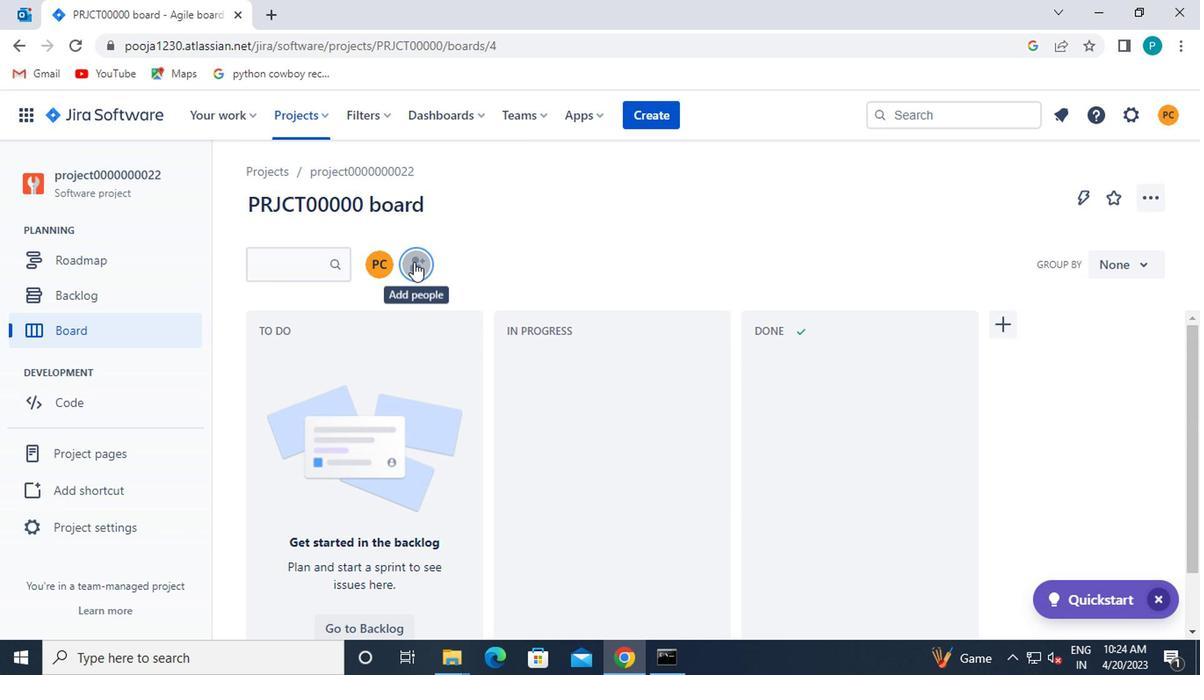 
Action: Mouse moved to (368, 186)
Screenshot: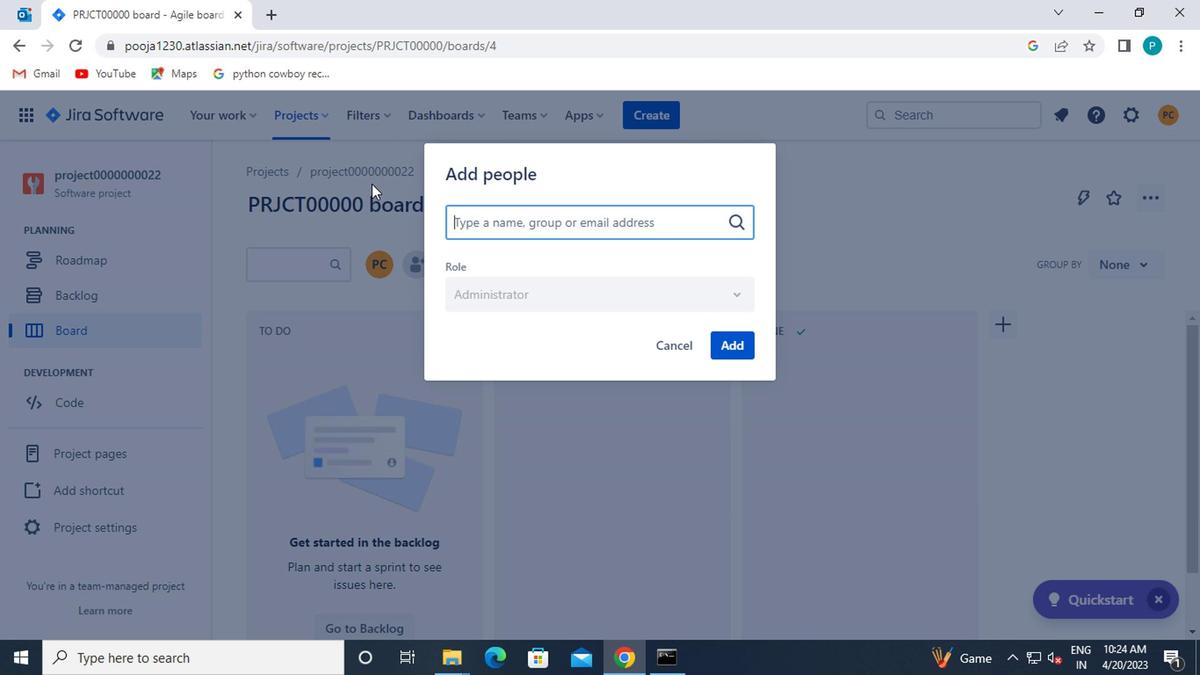 
Action: Mouse pressed left at (368, 186)
Screenshot: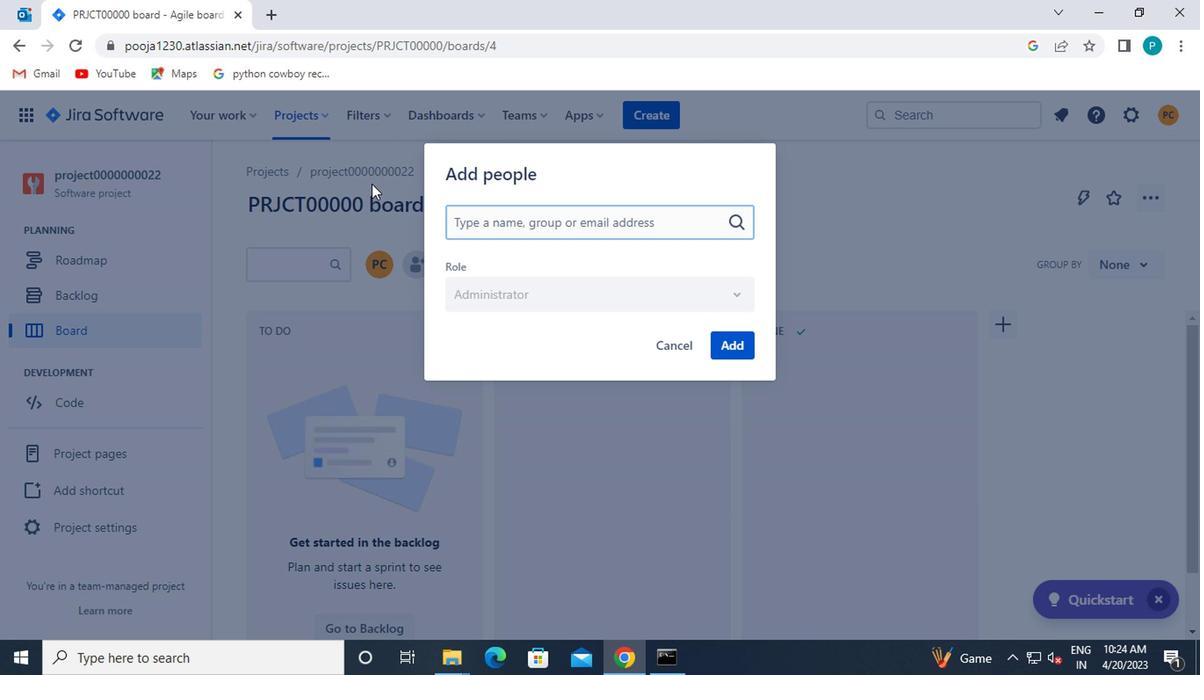 
Action: Mouse moved to (296, 124)
Screenshot: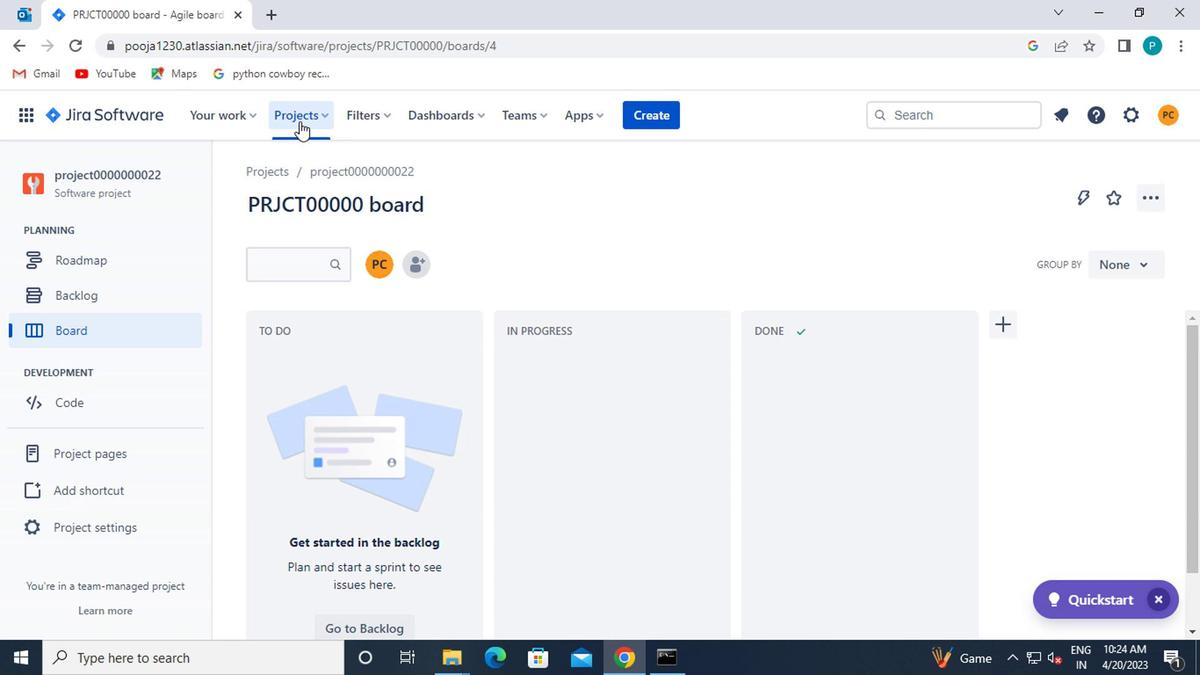 
Action: Mouse pressed left at (296, 124)
Screenshot: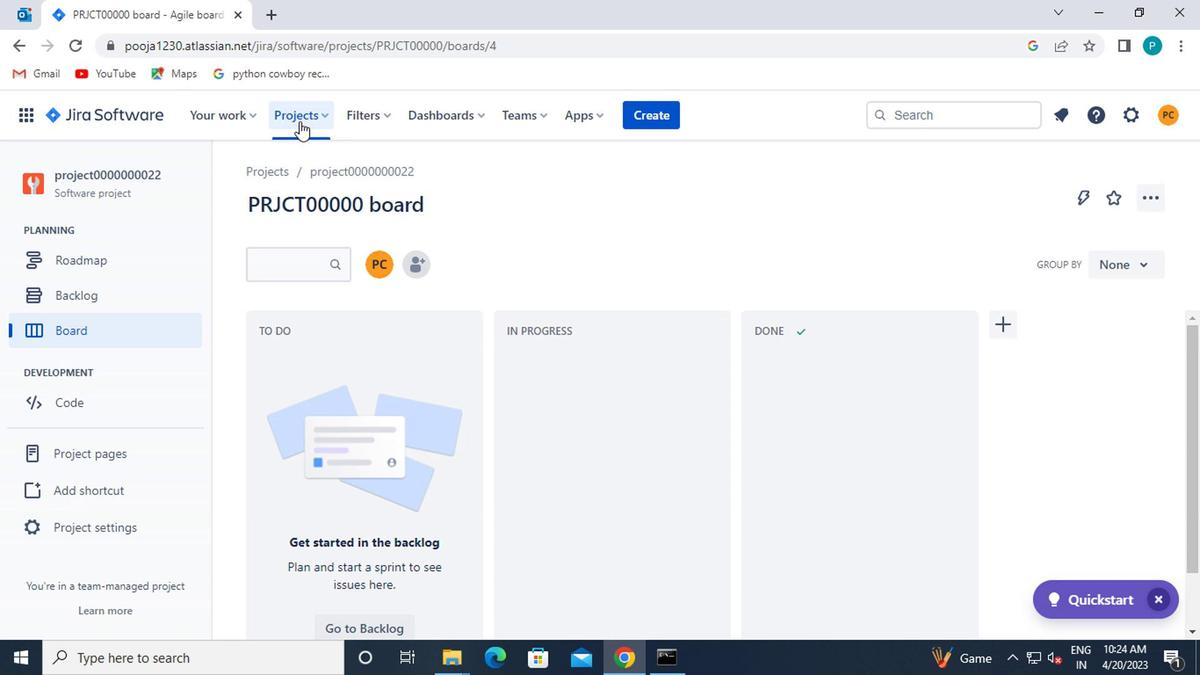 
Action: Mouse moved to (433, 238)
Screenshot: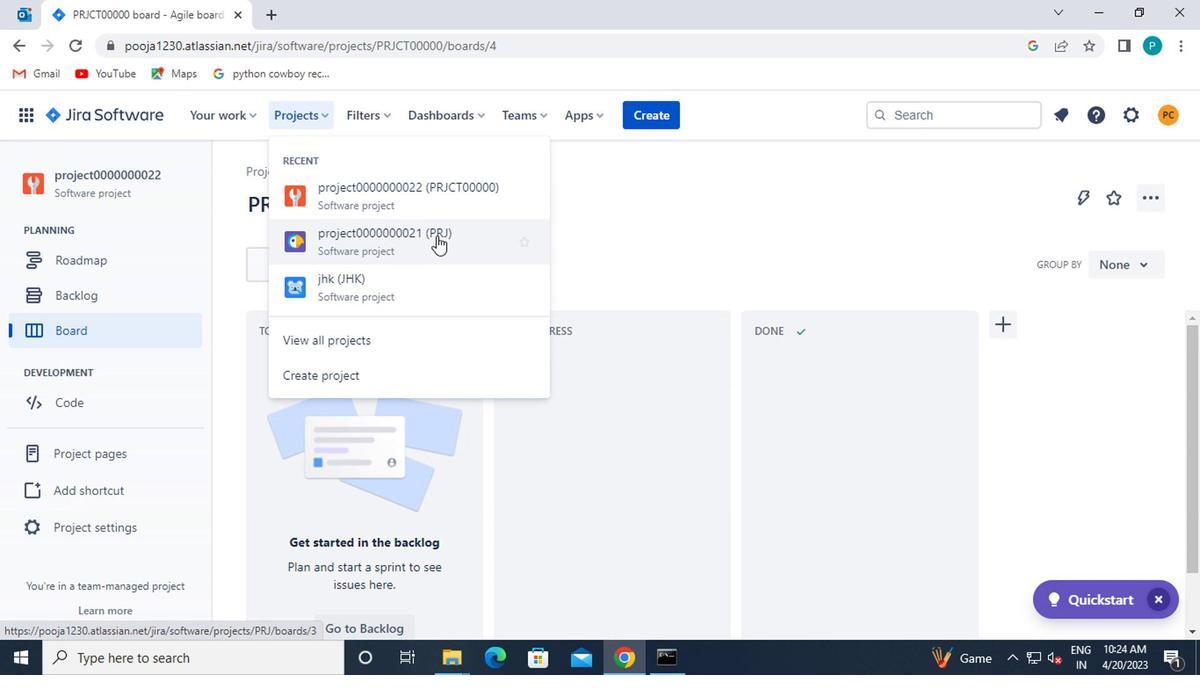 
Action: Mouse pressed left at (433, 238)
Screenshot: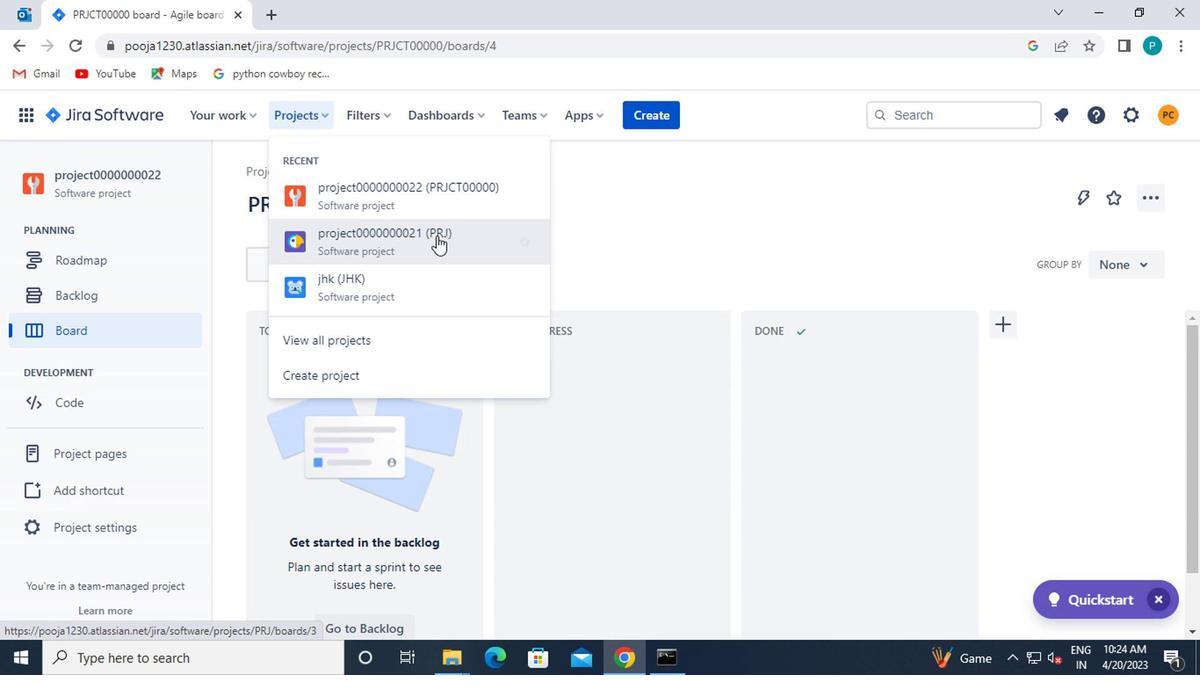 
Action: Mouse moved to (415, 257)
Screenshot: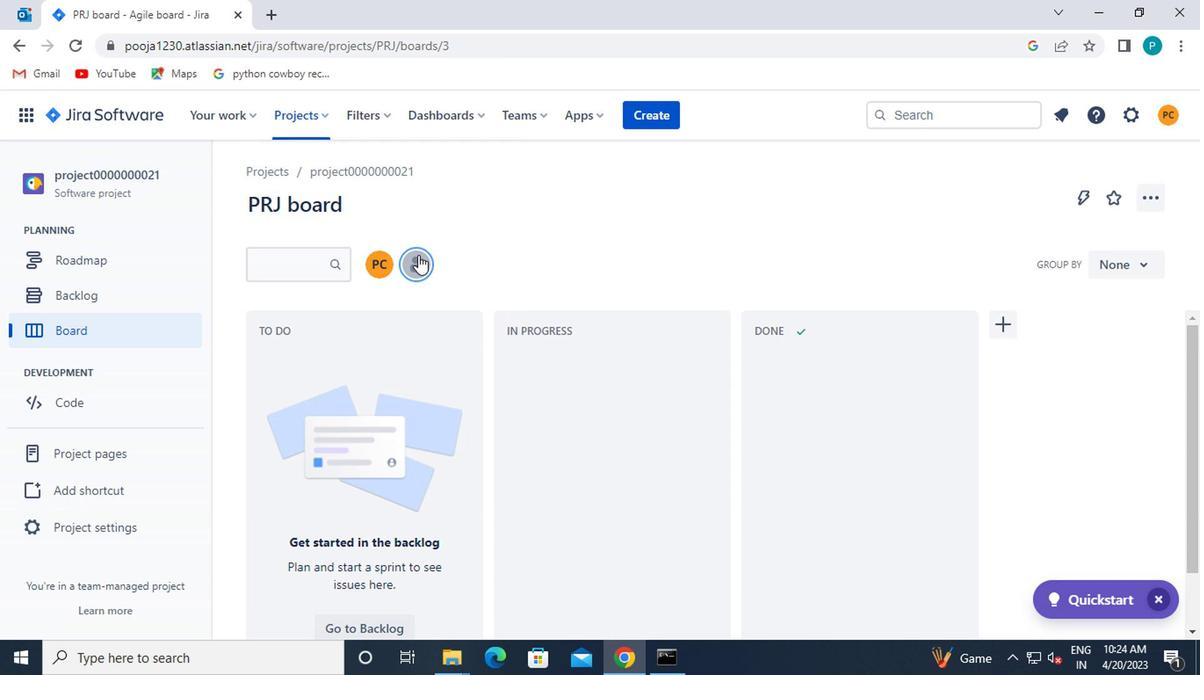 
Action: Mouse pressed left at (415, 257)
Screenshot: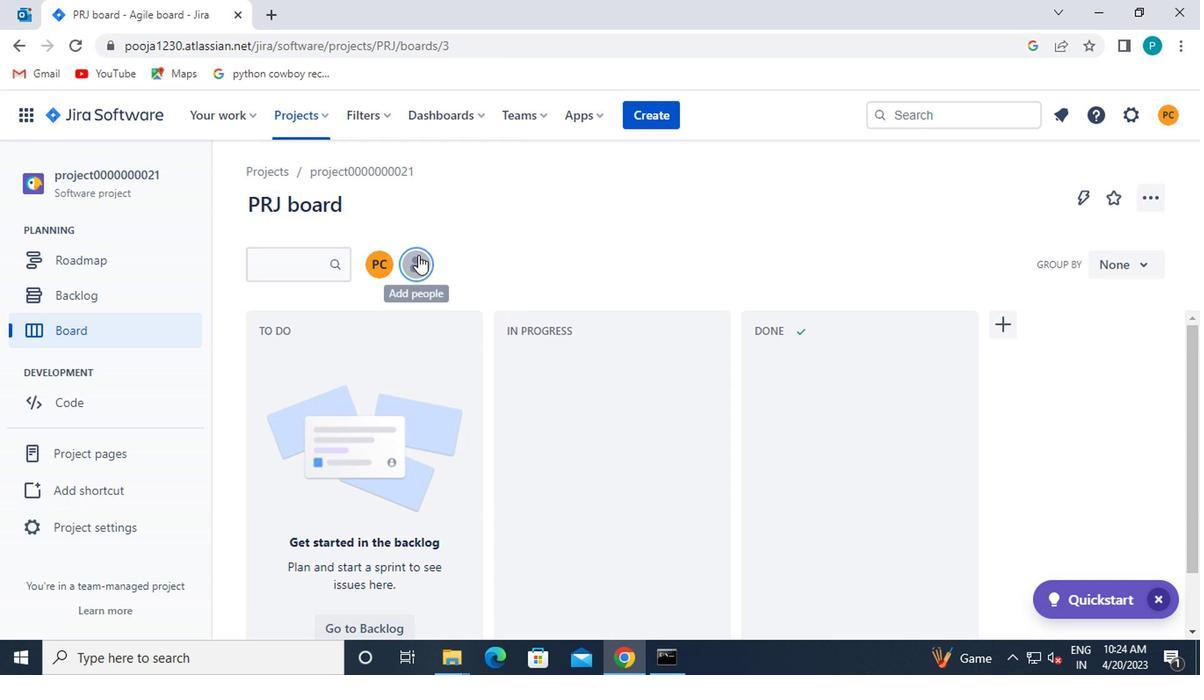 
Action: Mouse moved to (517, 225)
Screenshot: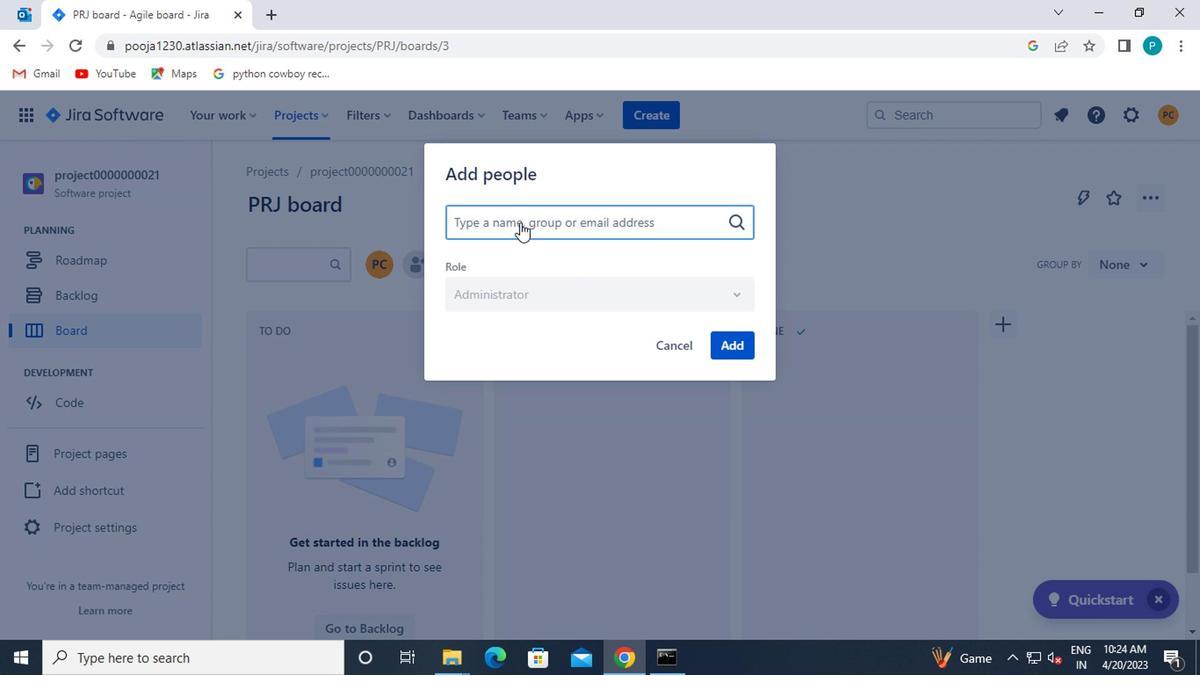
Action: Mouse pressed left at (517, 225)
Screenshot: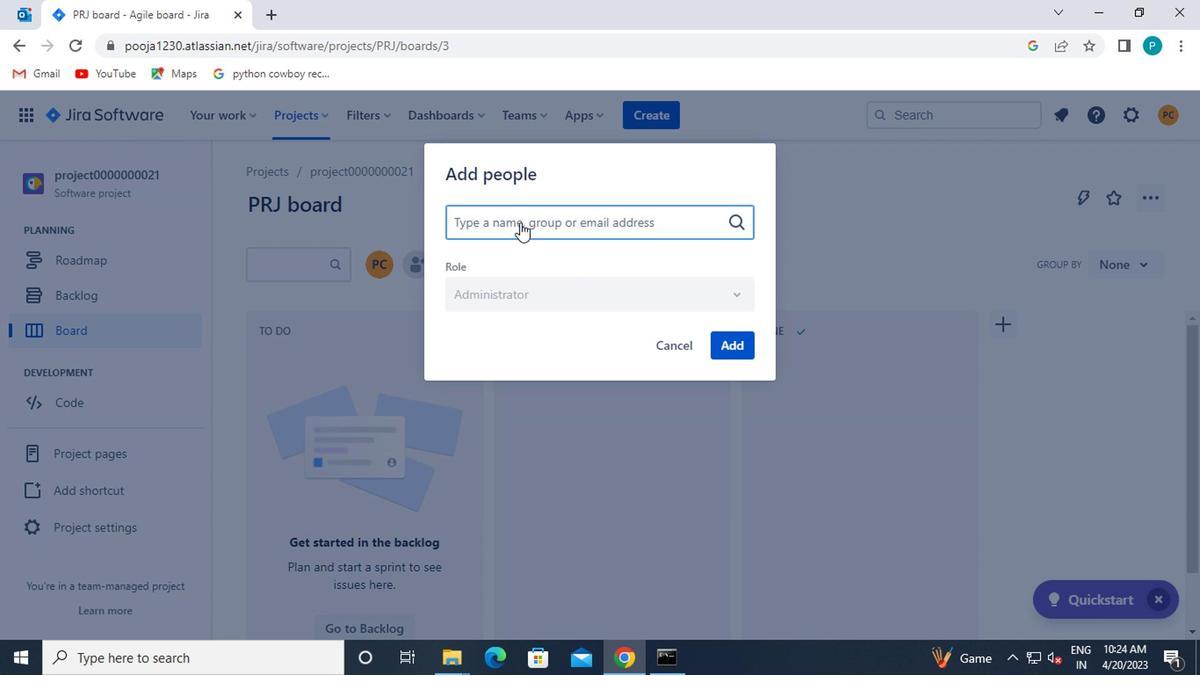 
Action: Key pressed ayush98111<Key.shift>@GMAIL.COM
Screenshot: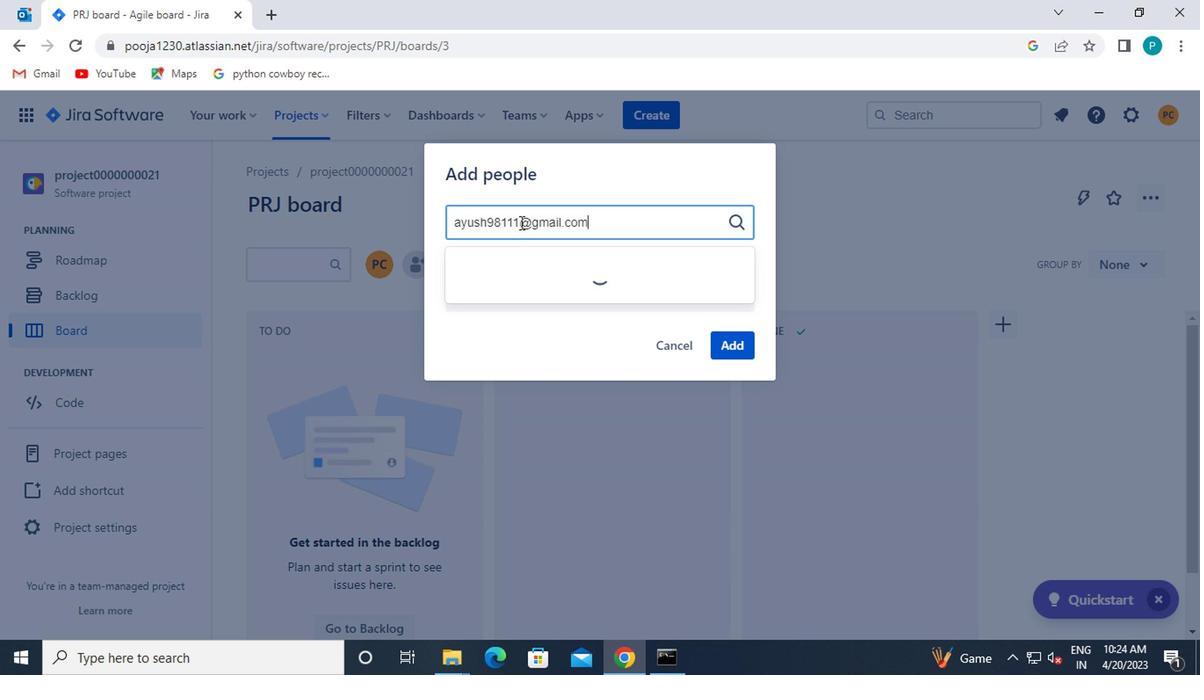 
Action: Mouse moved to (628, 276)
Screenshot: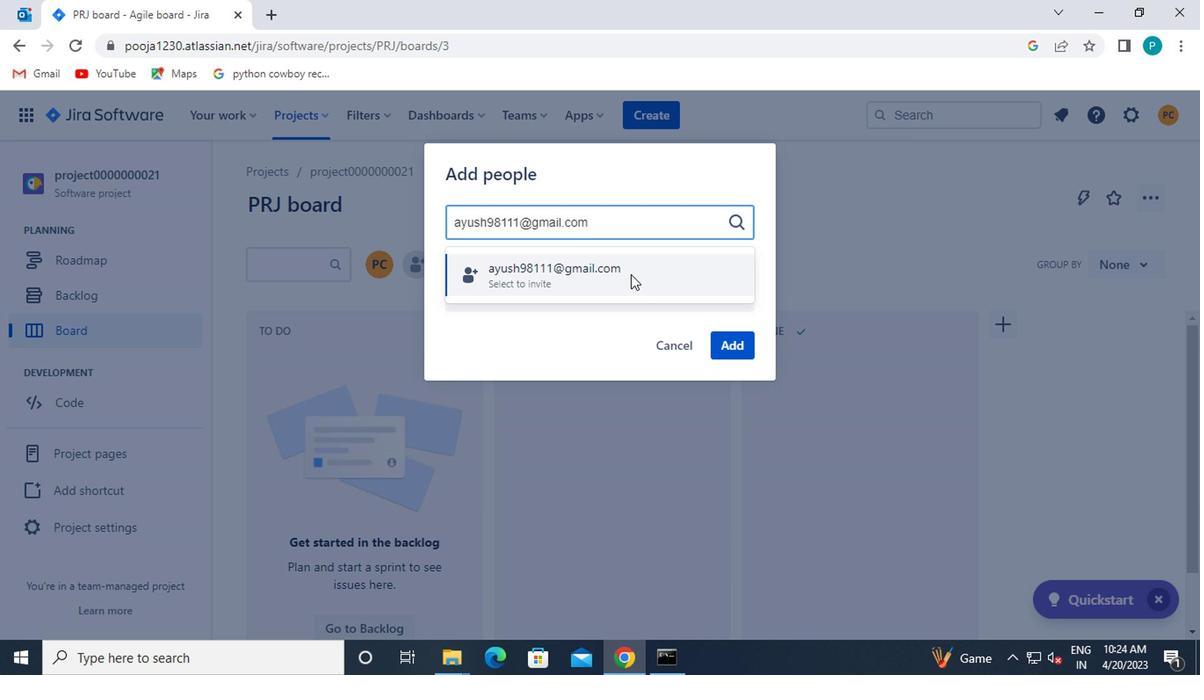 
Action: Mouse pressed left at (628, 276)
Screenshot: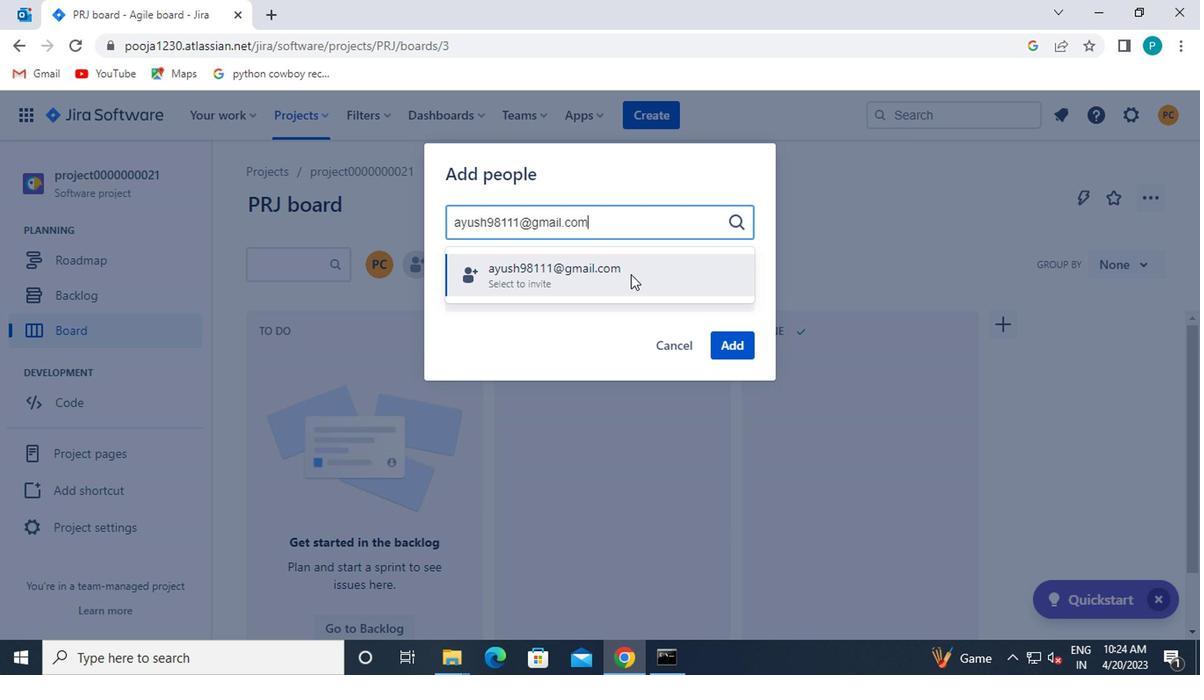 
Action: Mouse moved to (717, 340)
Screenshot: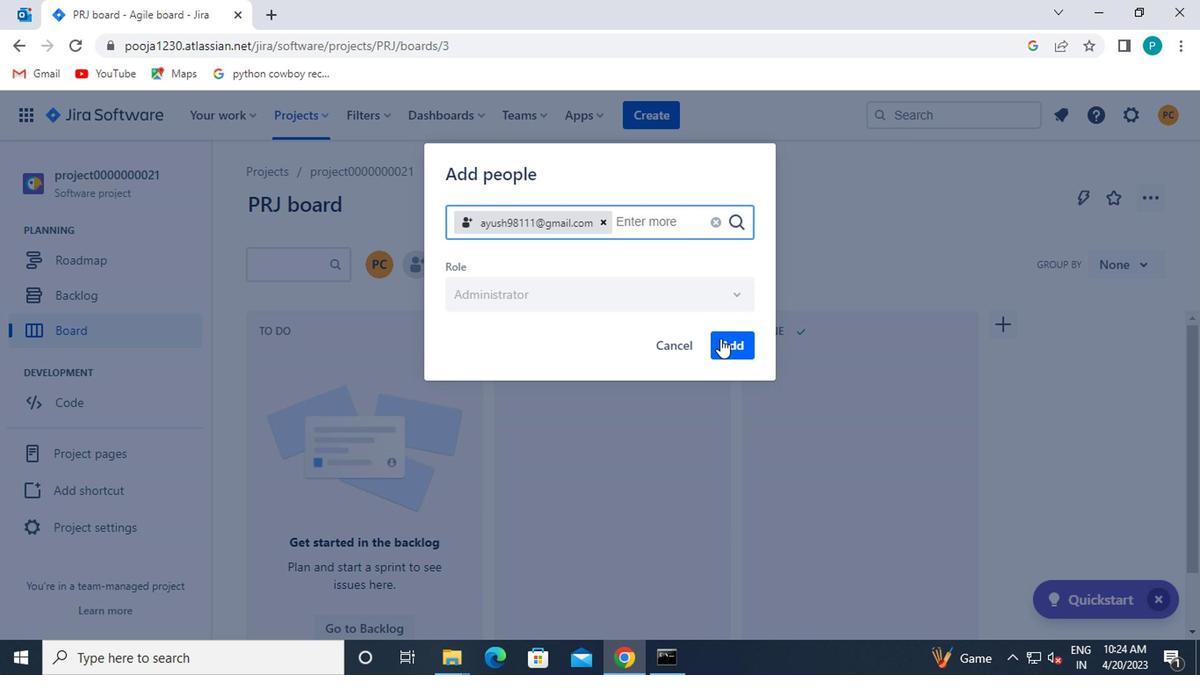 
Action: Mouse pressed left at (717, 340)
Screenshot: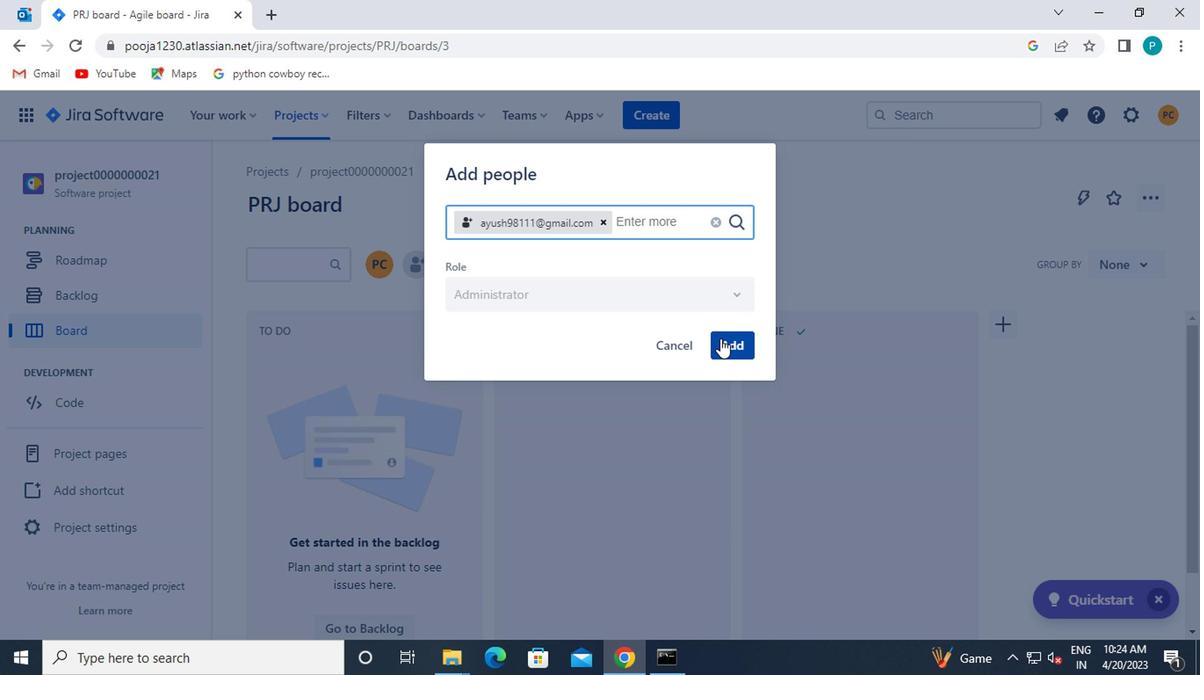 
Action: Mouse moved to (410, 255)
Screenshot: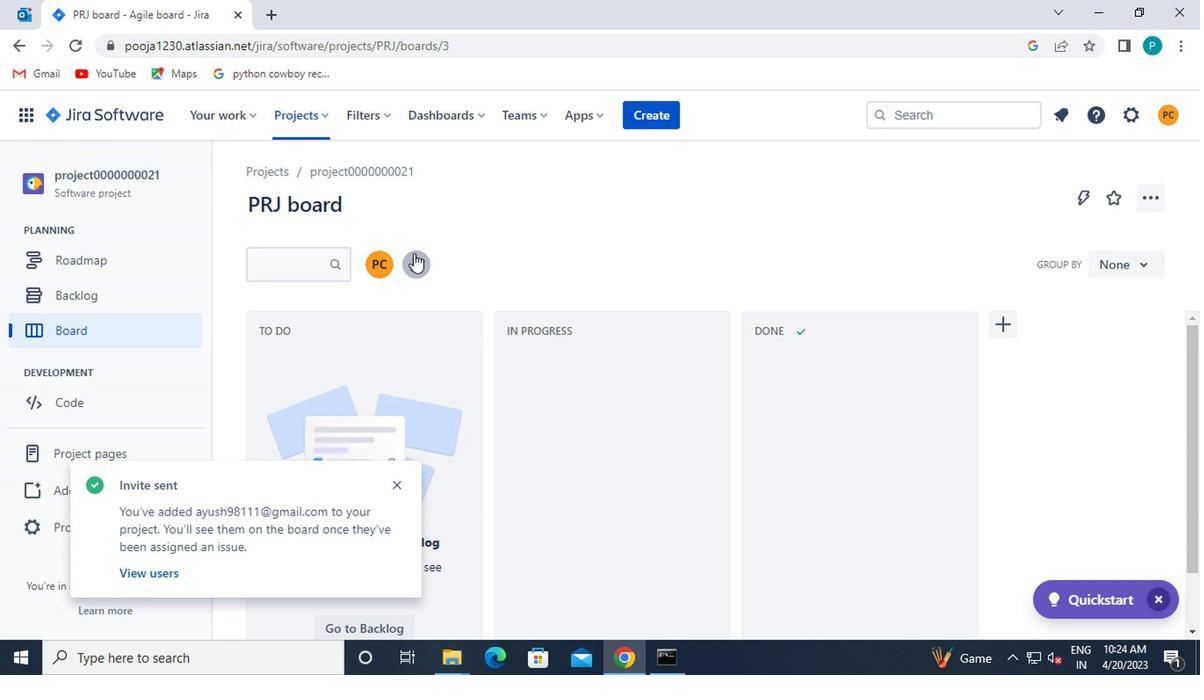 
Action: Mouse pressed left at (410, 255)
Screenshot: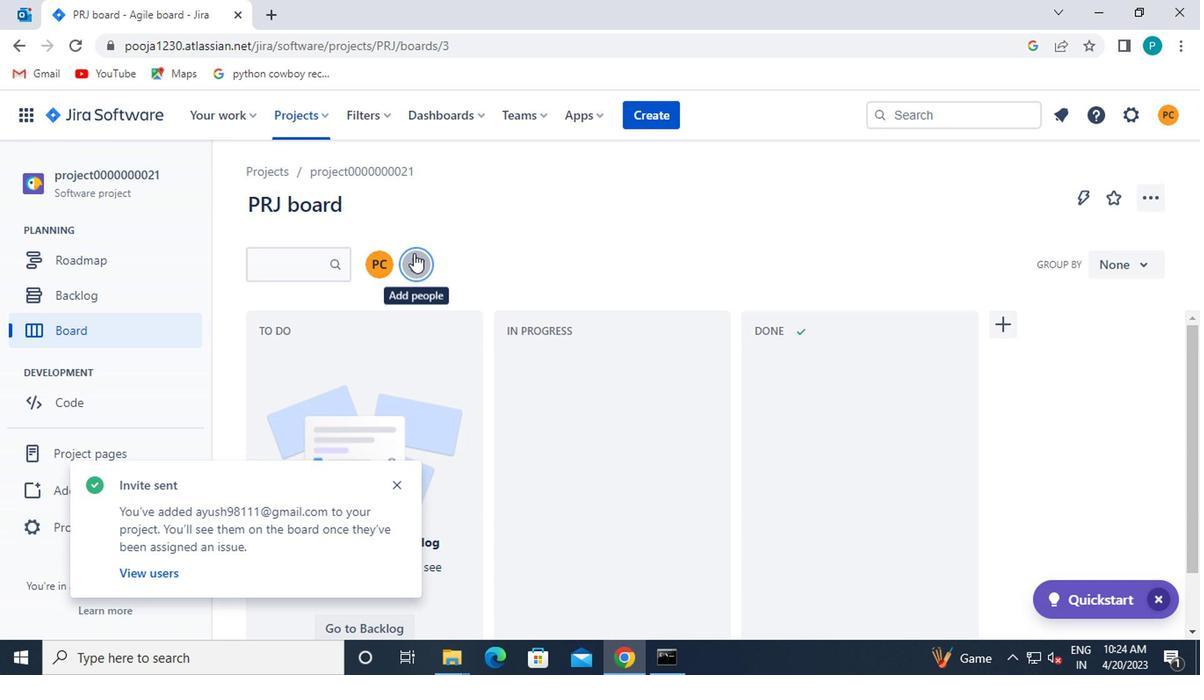 
Action: Mouse moved to (567, 223)
Screenshot: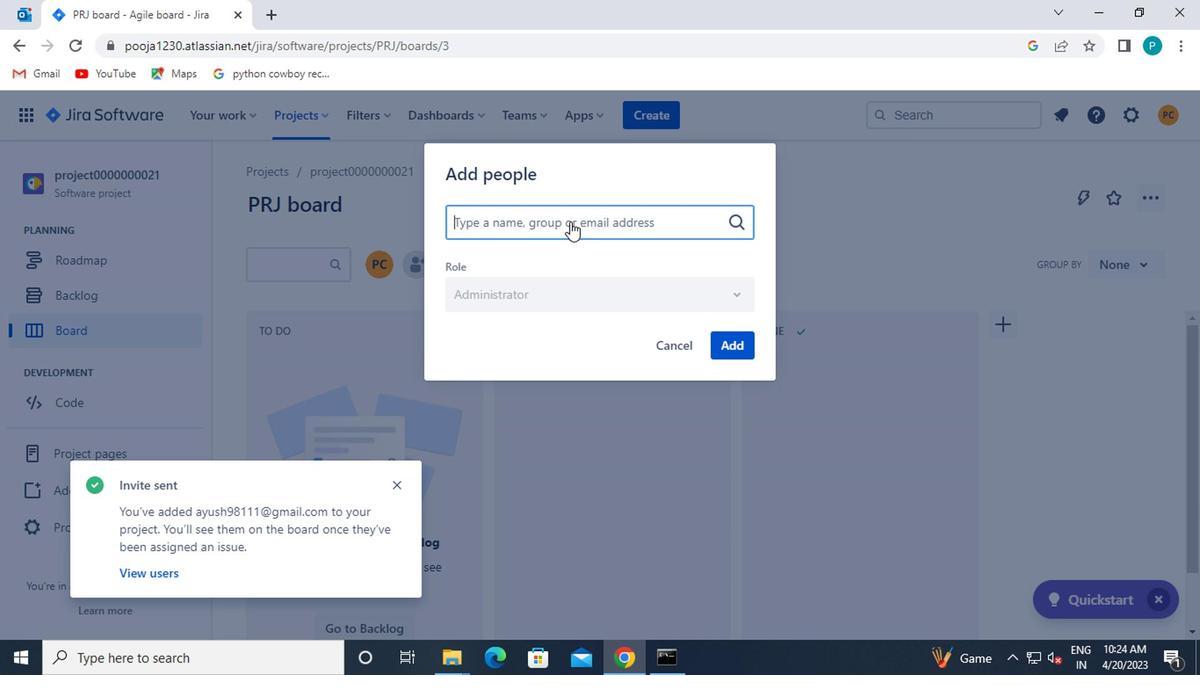 
Action: Mouse pressed left at (567, 223)
Screenshot: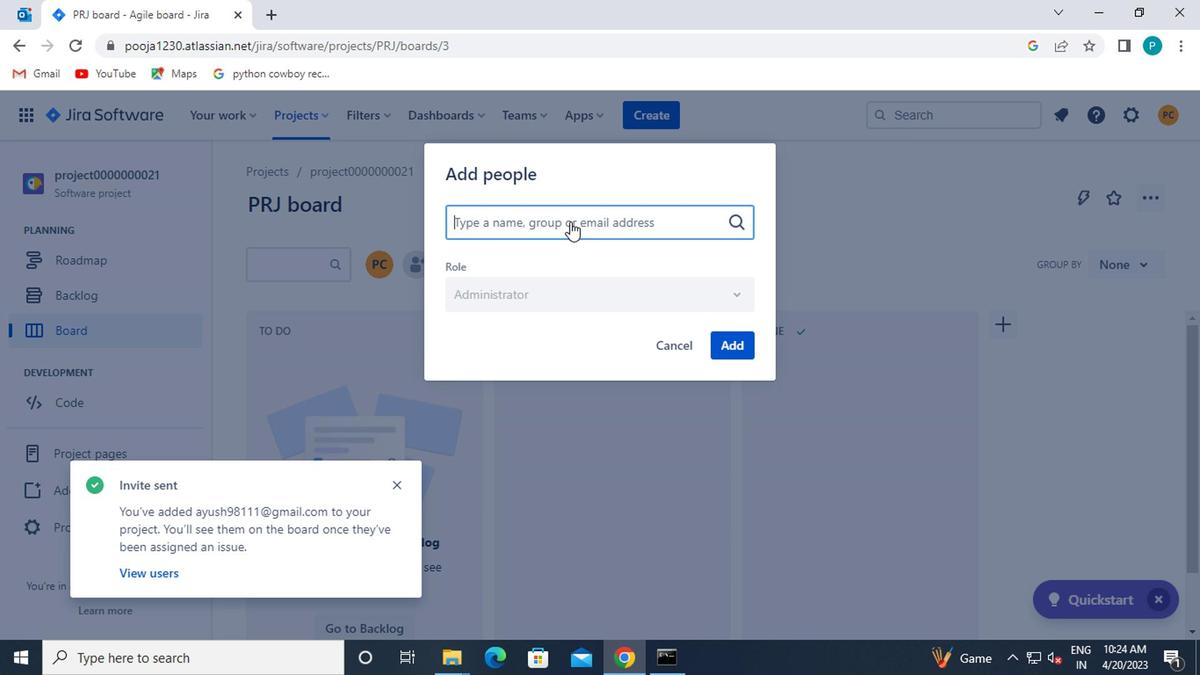 
Action: Mouse moved to (498, 218)
Screenshot: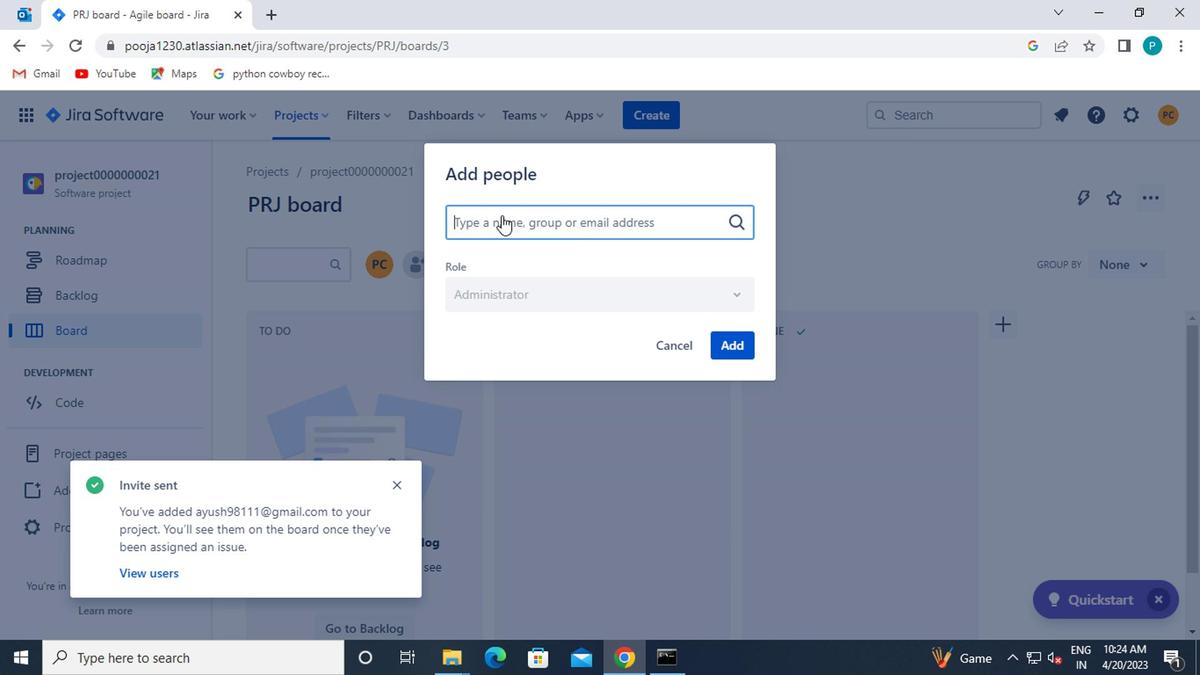 
Action: Key pressed MAILAUSTRALIA
Screenshot: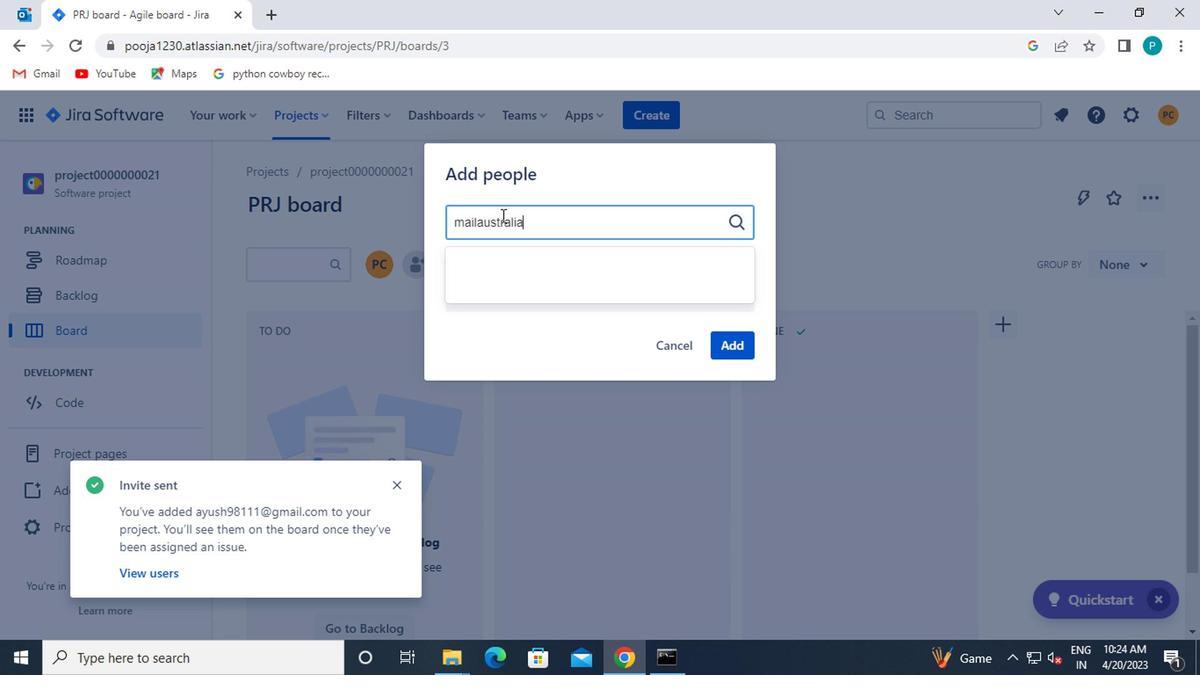 
Action: Mouse moved to (629, 282)
Screenshot: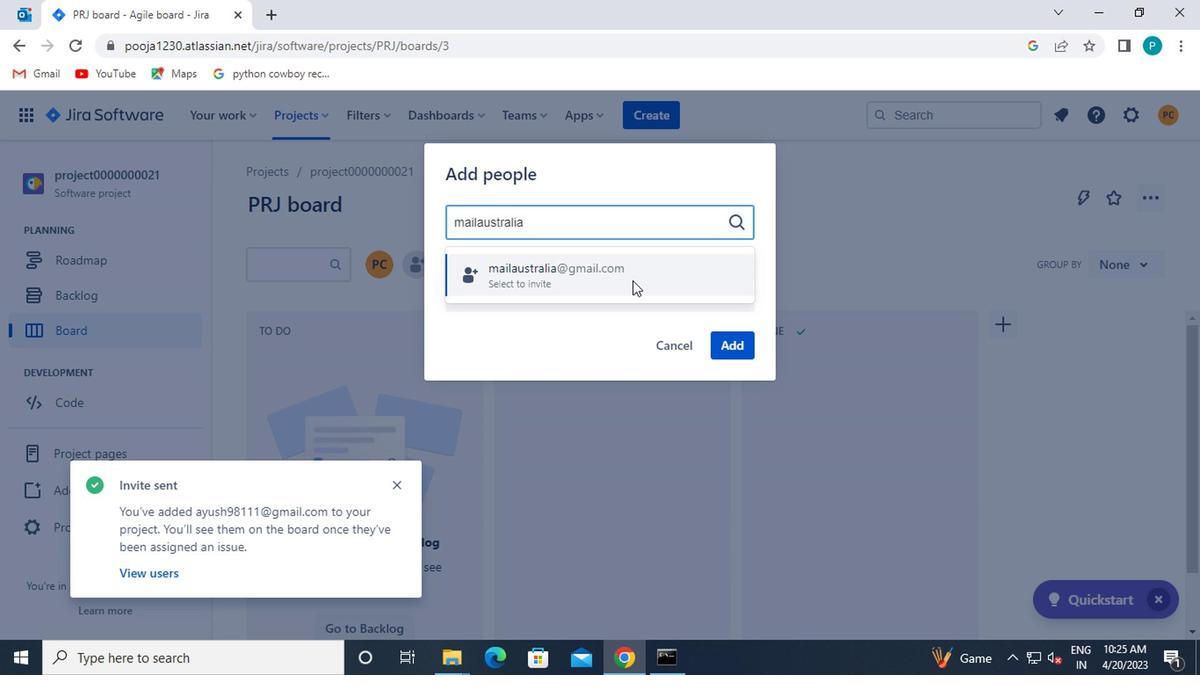 
Action: Mouse pressed left at (629, 282)
Screenshot: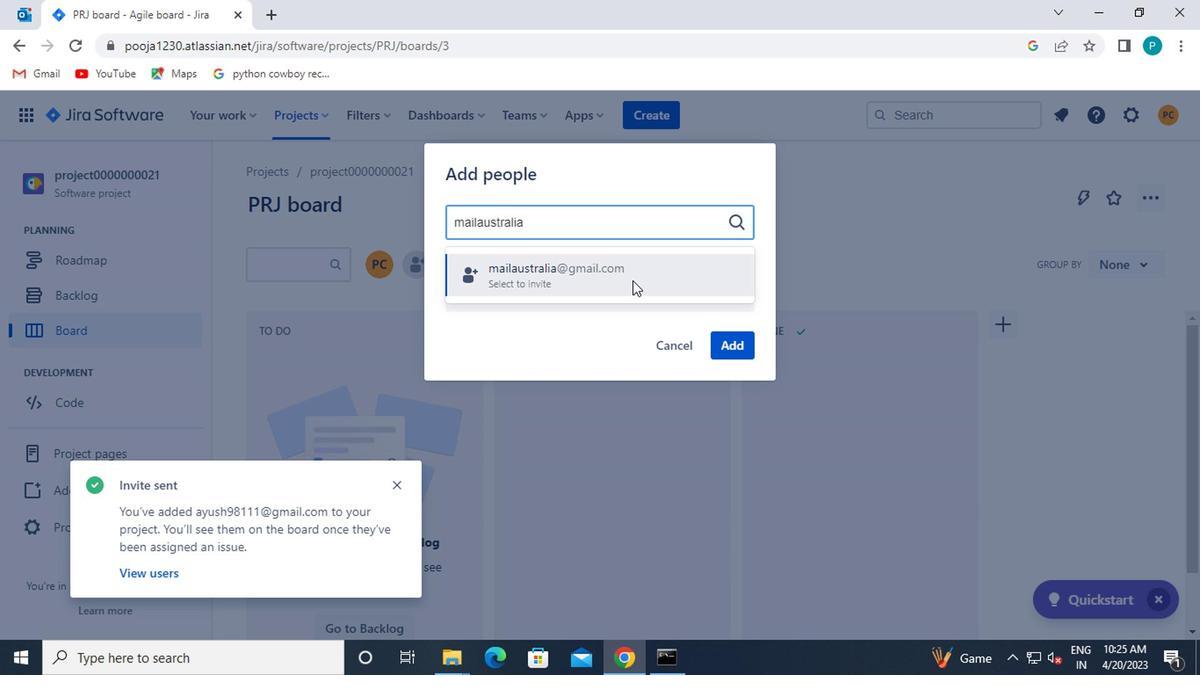 
Action: Mouse moved to (737, 343)
Screenshot: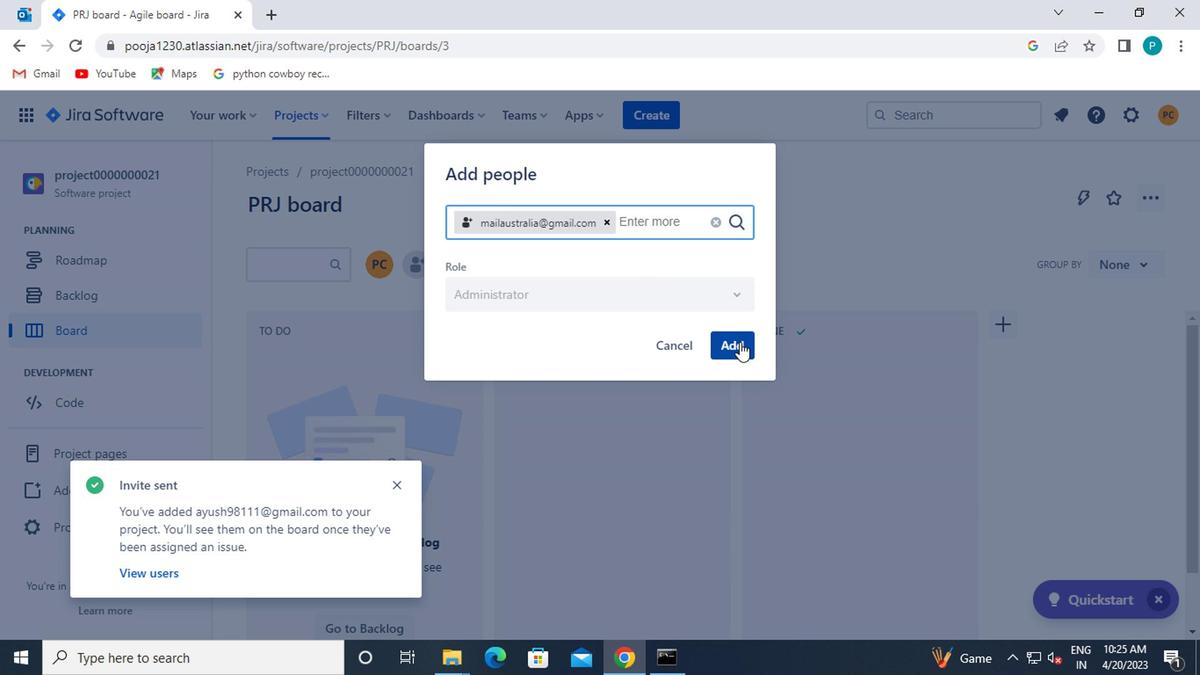 
Action: Mouse pressed left at (737, 343)
Screenshot: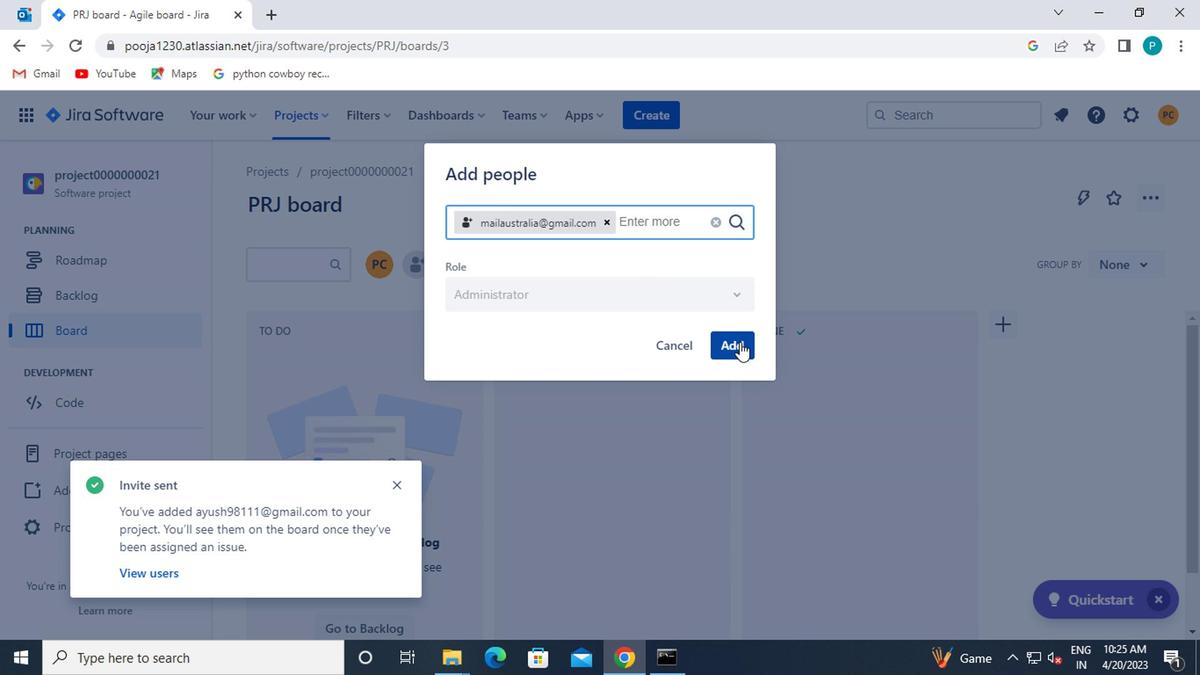 
Action: Mouse moved to (738, 354)
Screenshot: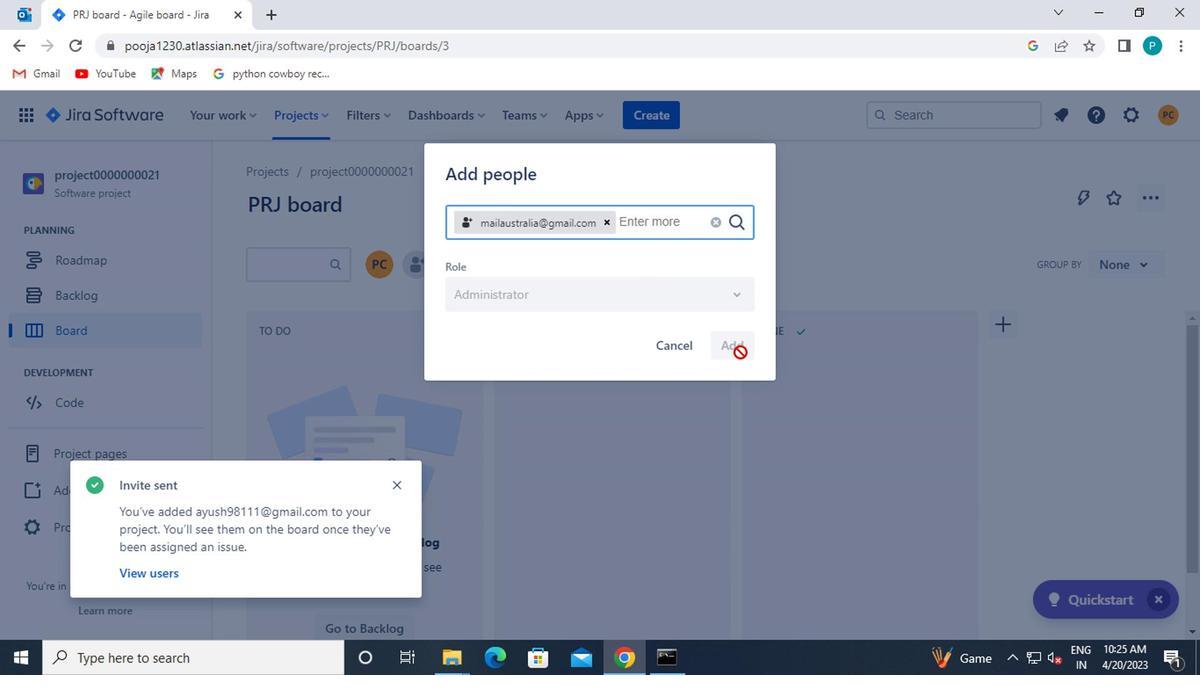 
Action: Mouse pressed left at (738, 354)
Screenshot: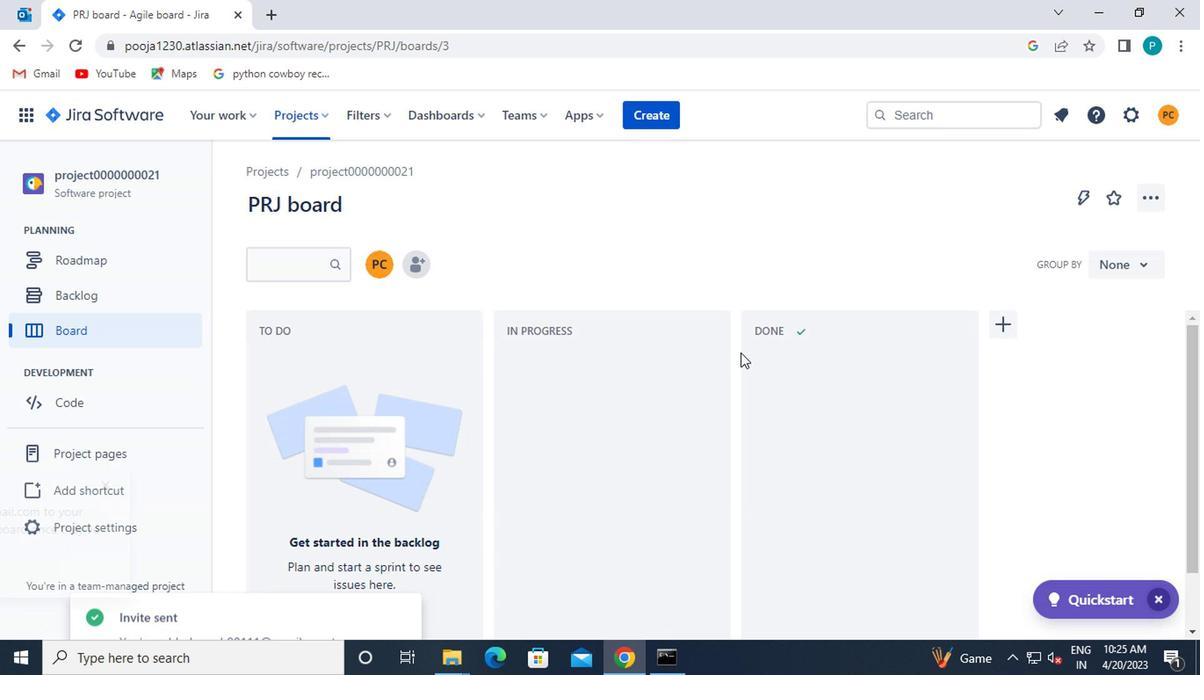 
Action: Mouse moved to (298, 116)
Screenshot: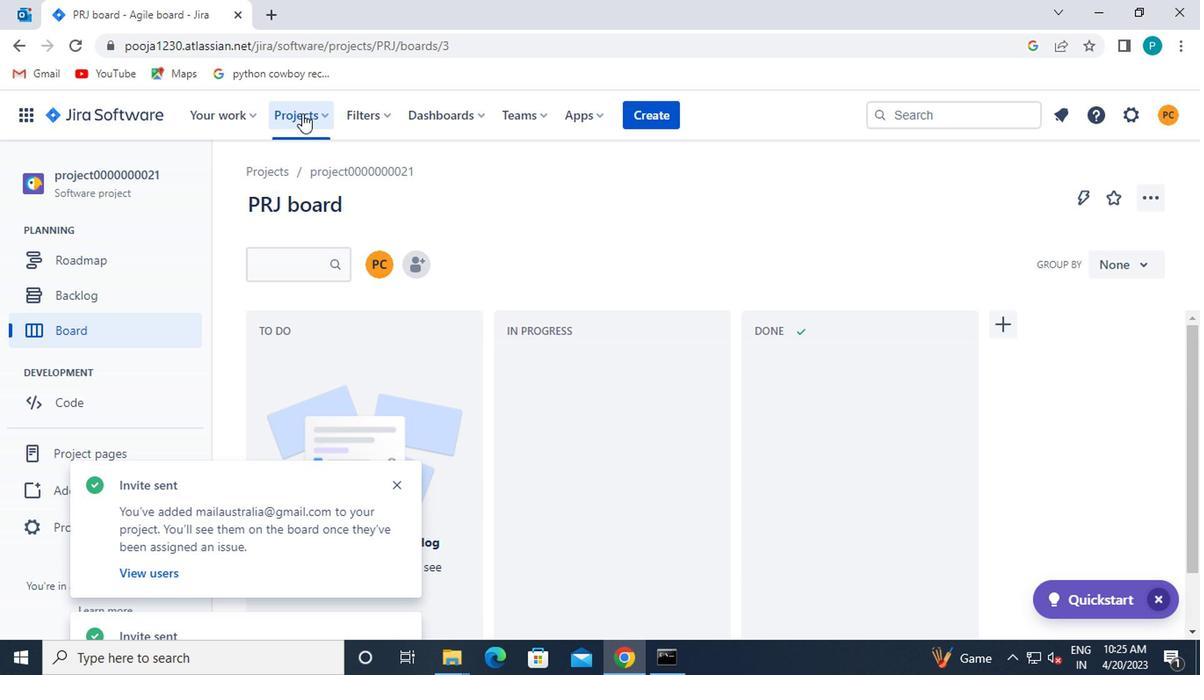 
Action: Mouse pressed left at (298, 116)
Screenshot: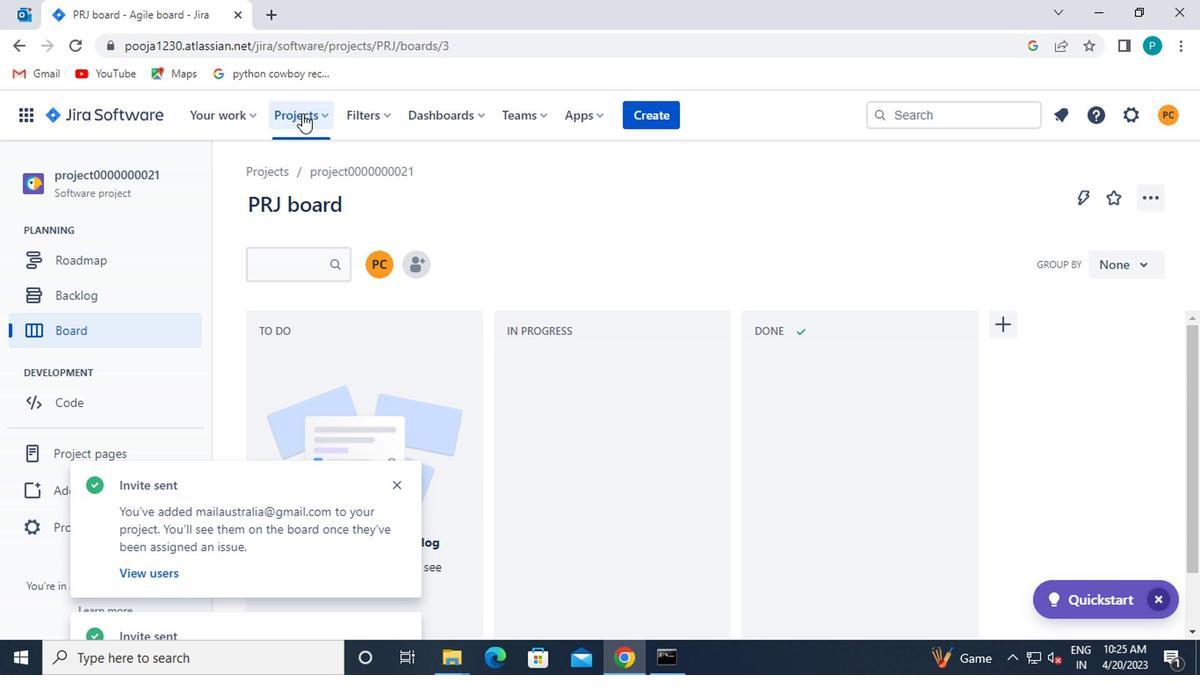 
Action: Mouse moved to (419, 240)
Screenshot: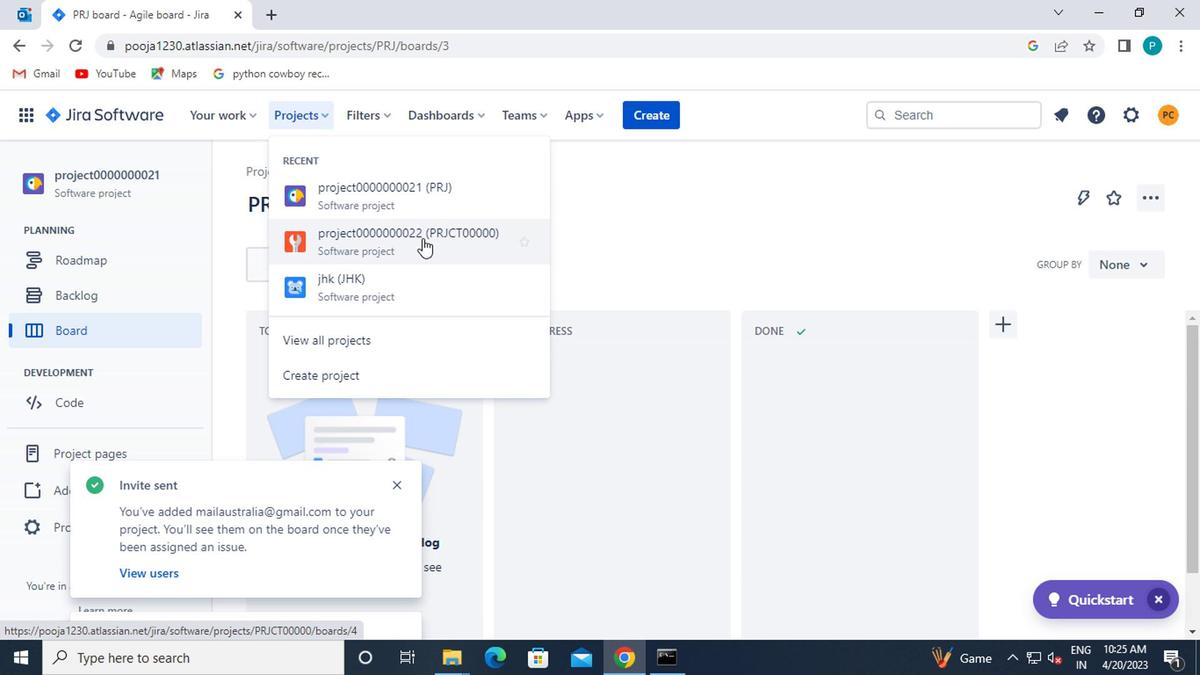 
Action: Mouse pressed left at (419, 240)
Screenshot: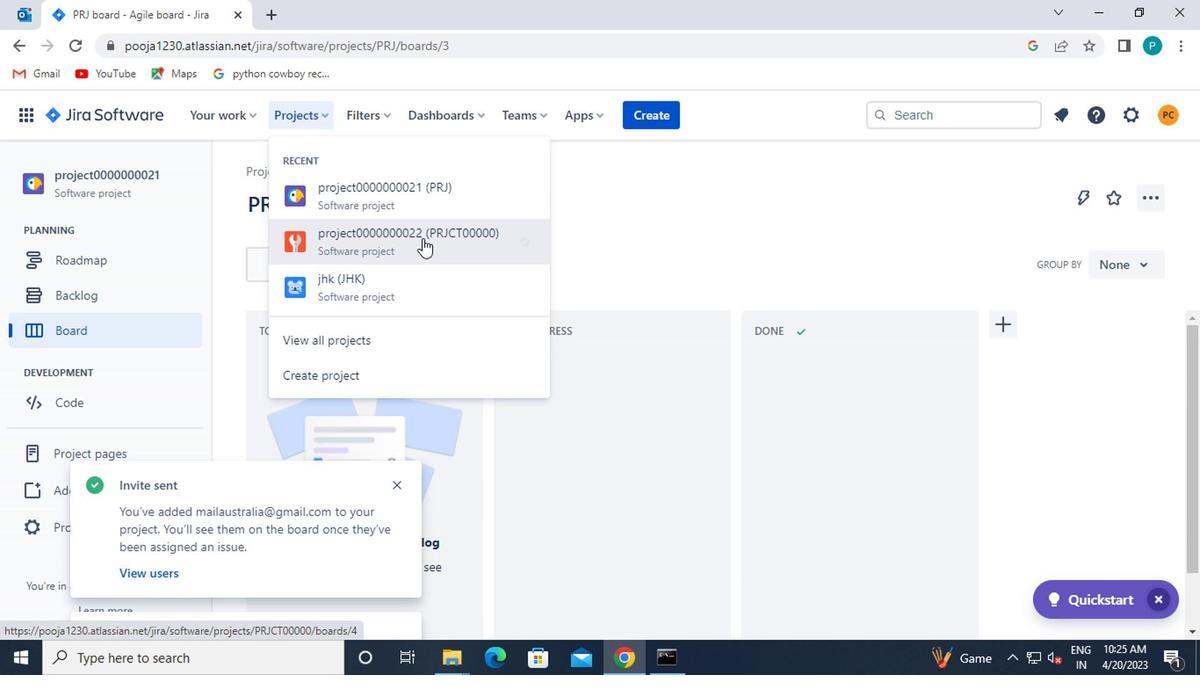 
Action: Mouse moved to (409, 263)
Screenshot: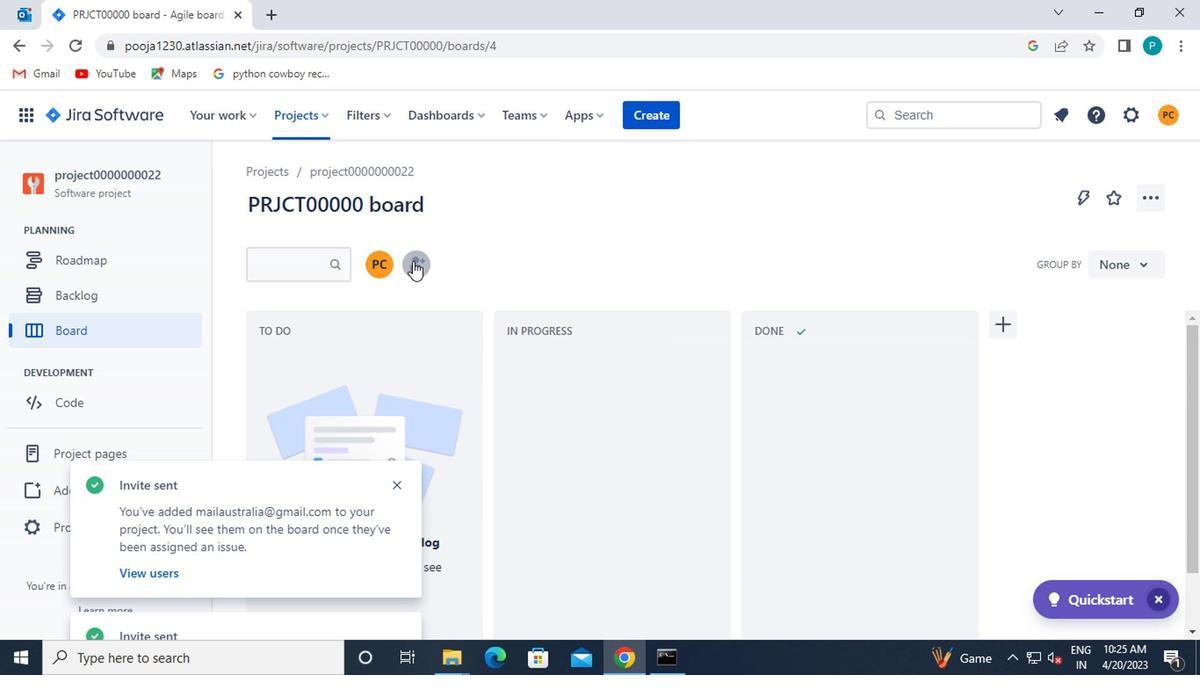 
Action: Mouse pressed left at (409, 263)
Screenshot: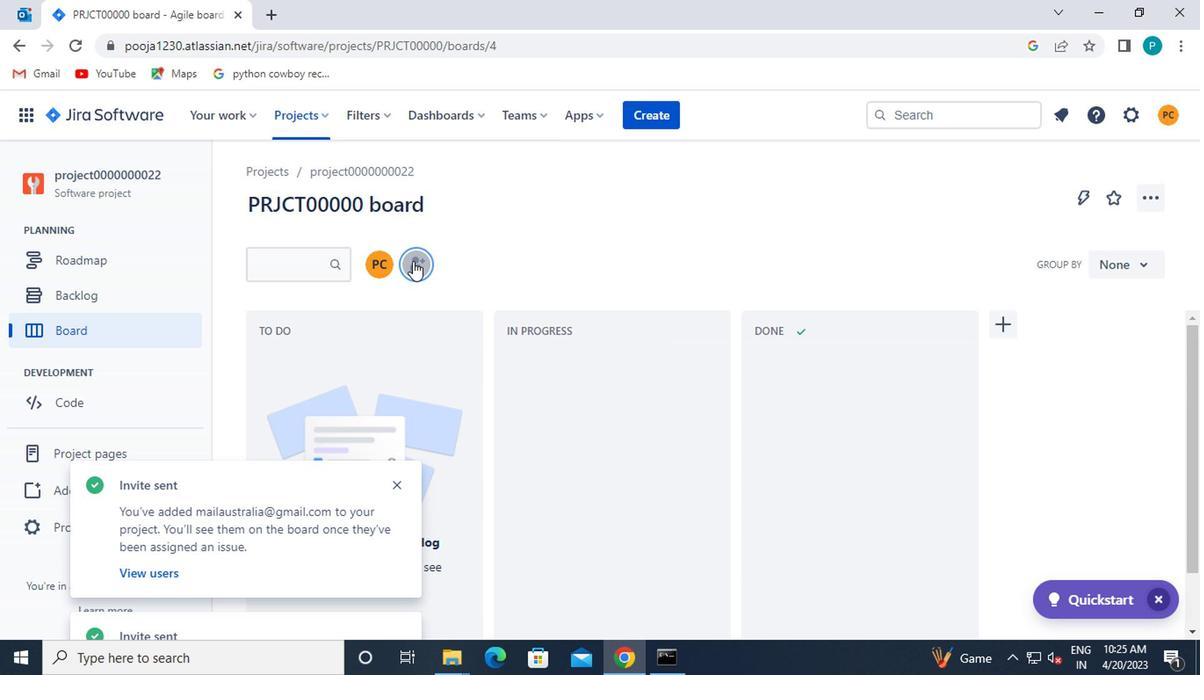 
Action: Mouse moved to (538, 225)
Screenshot: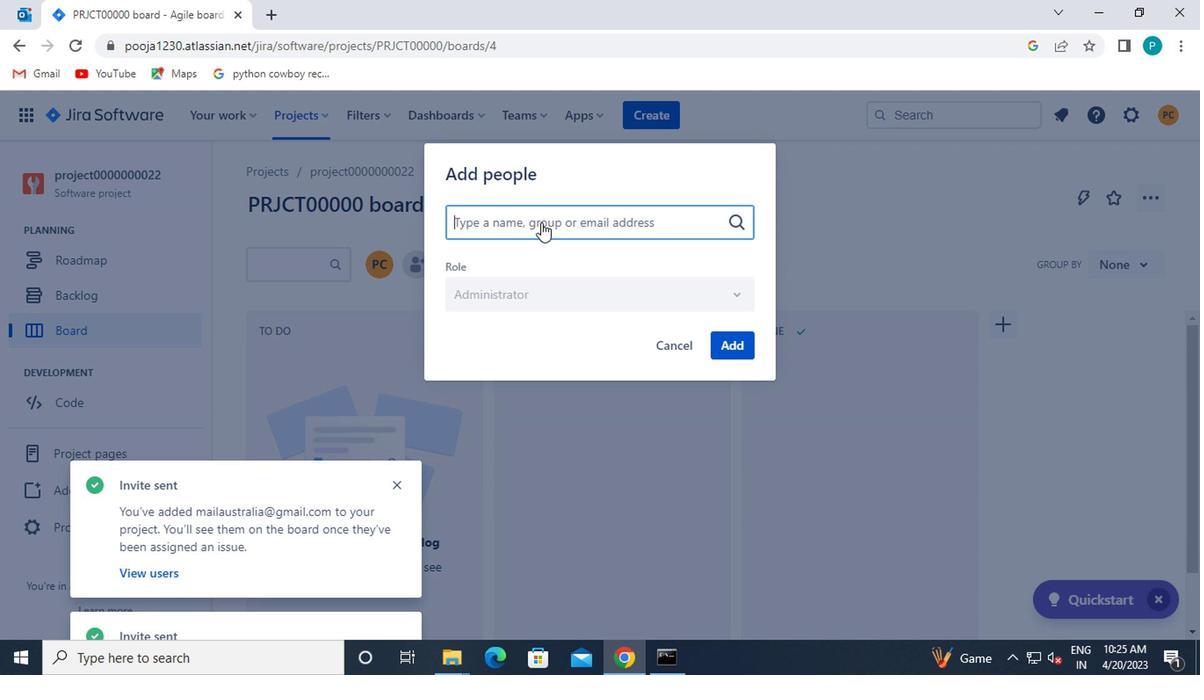 
Action: Mouse pressed left at (538, 225)
Screenshot: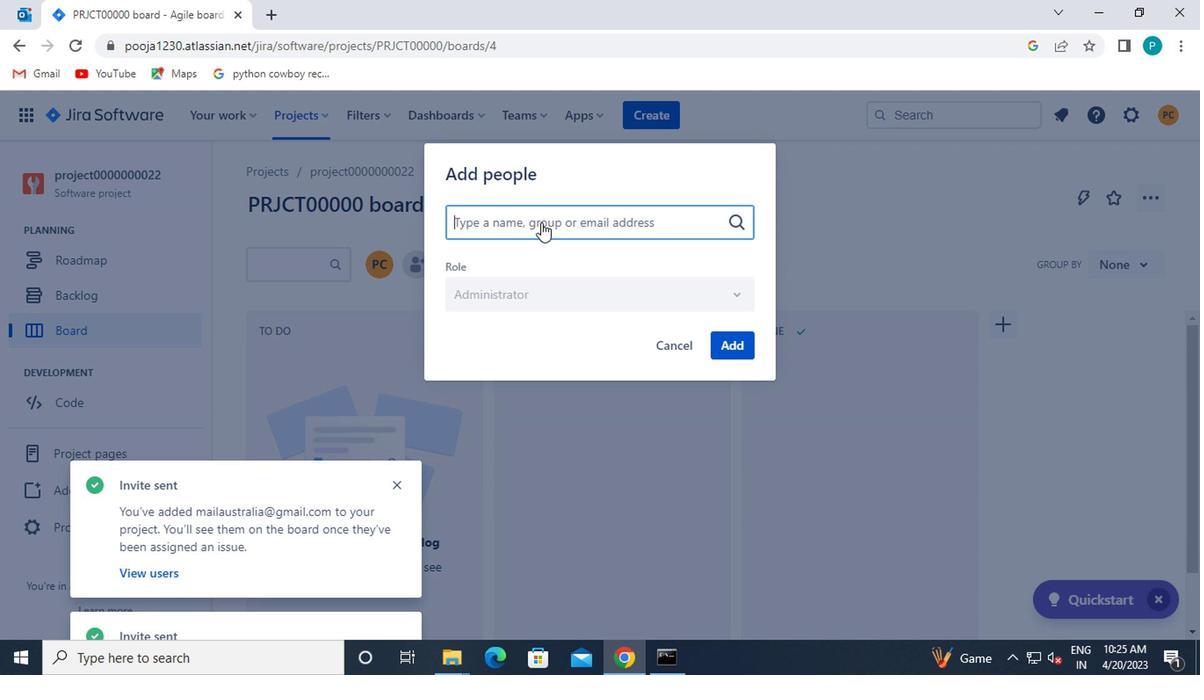 
Action: Key pressed N<Key.backspace>CARXXSTREET791<Key.shift><Key.shift><Key.shift><Key.shift><Key.shift>@
Screenshot: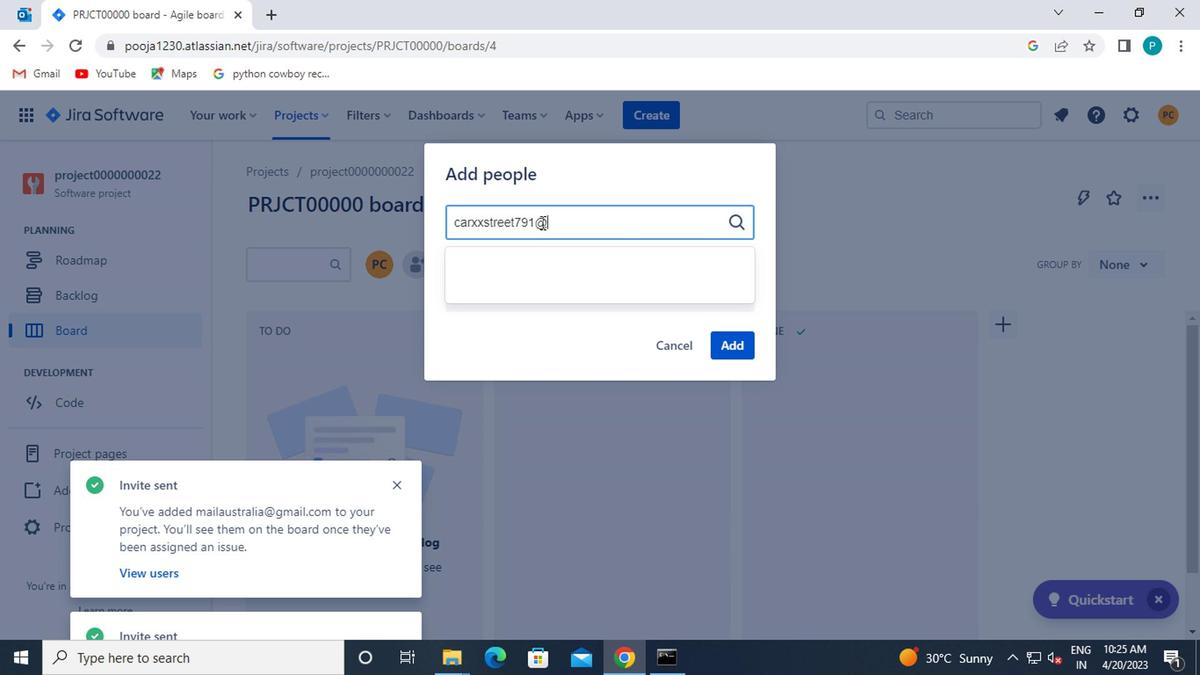 
Action: Mouse moved to (562, 283)
Screenshot: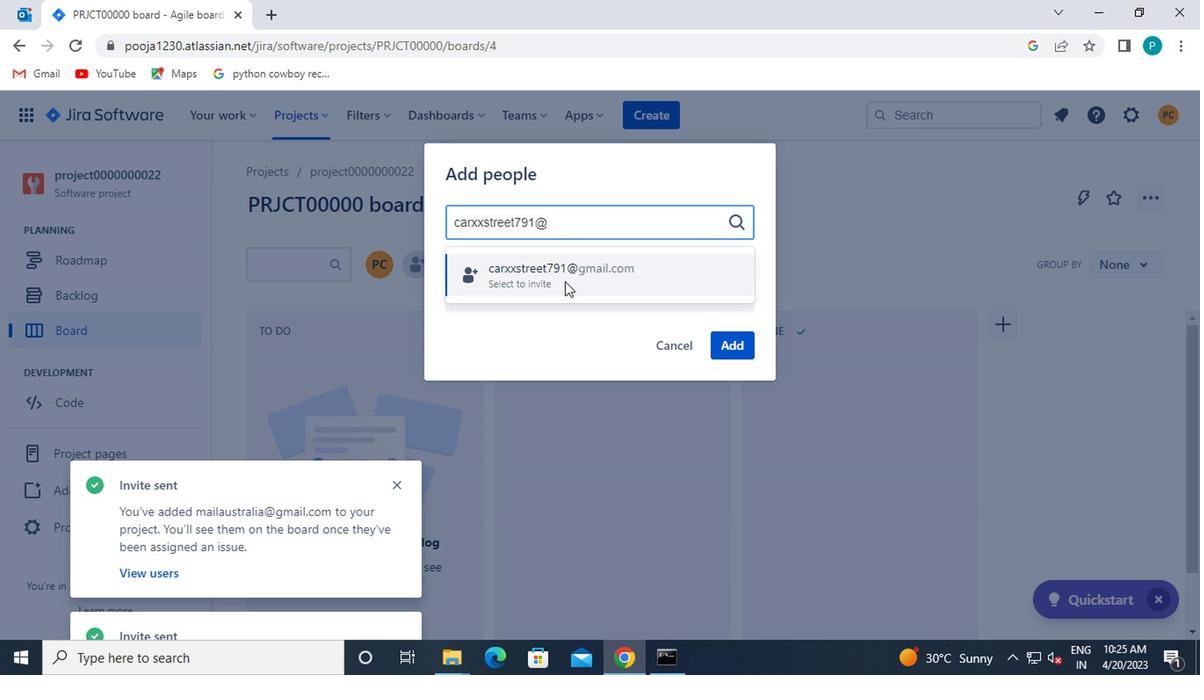 
Action: Mouse pressed left at (562, 283)
Screenshot: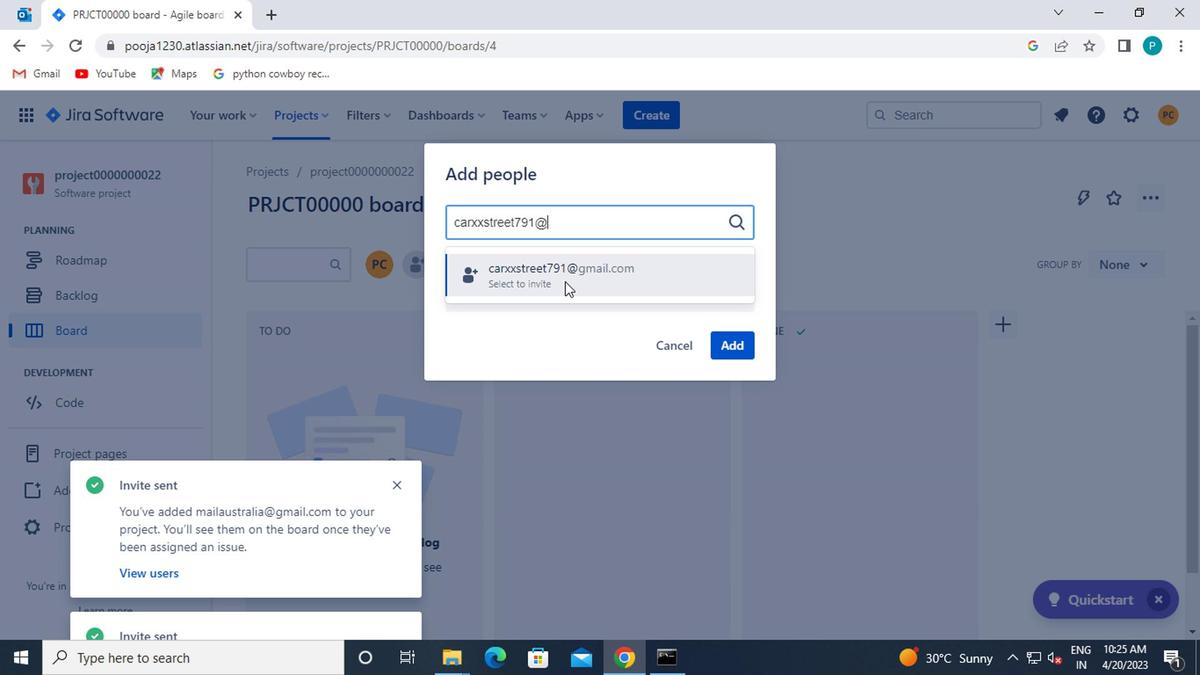 
Action: Mouse moved to (726, 343)
Screenshot: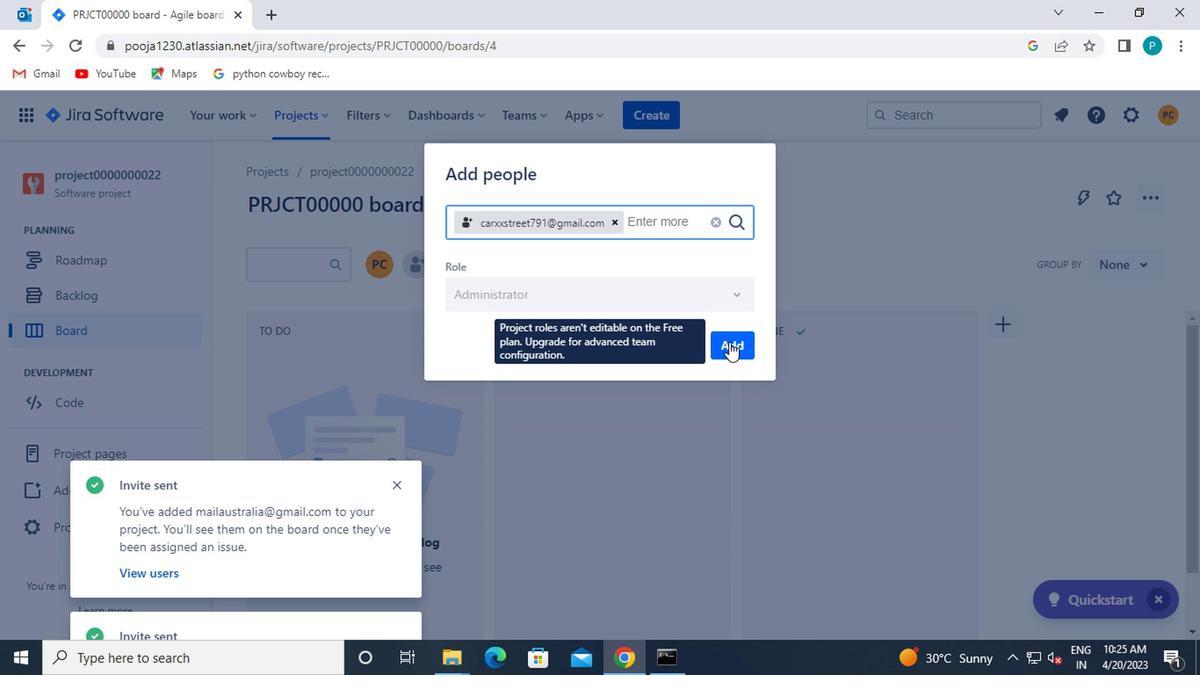 
Action: Mouse pressed left at (726, 343)
Screenshot: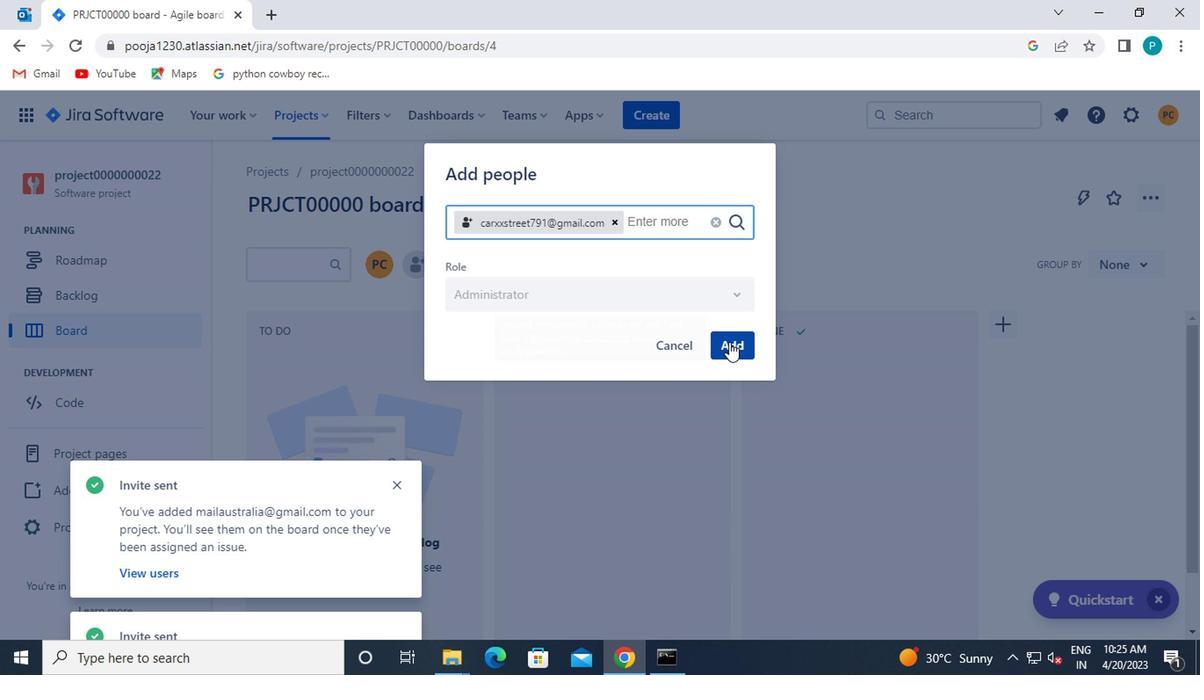 
